 Task: Move the task Improve app security and data encryption to the section Done in the project TreePlan and filter the tasks in the project by Due this week.
Action: Mouse moved to (24, 61)
Screenshot: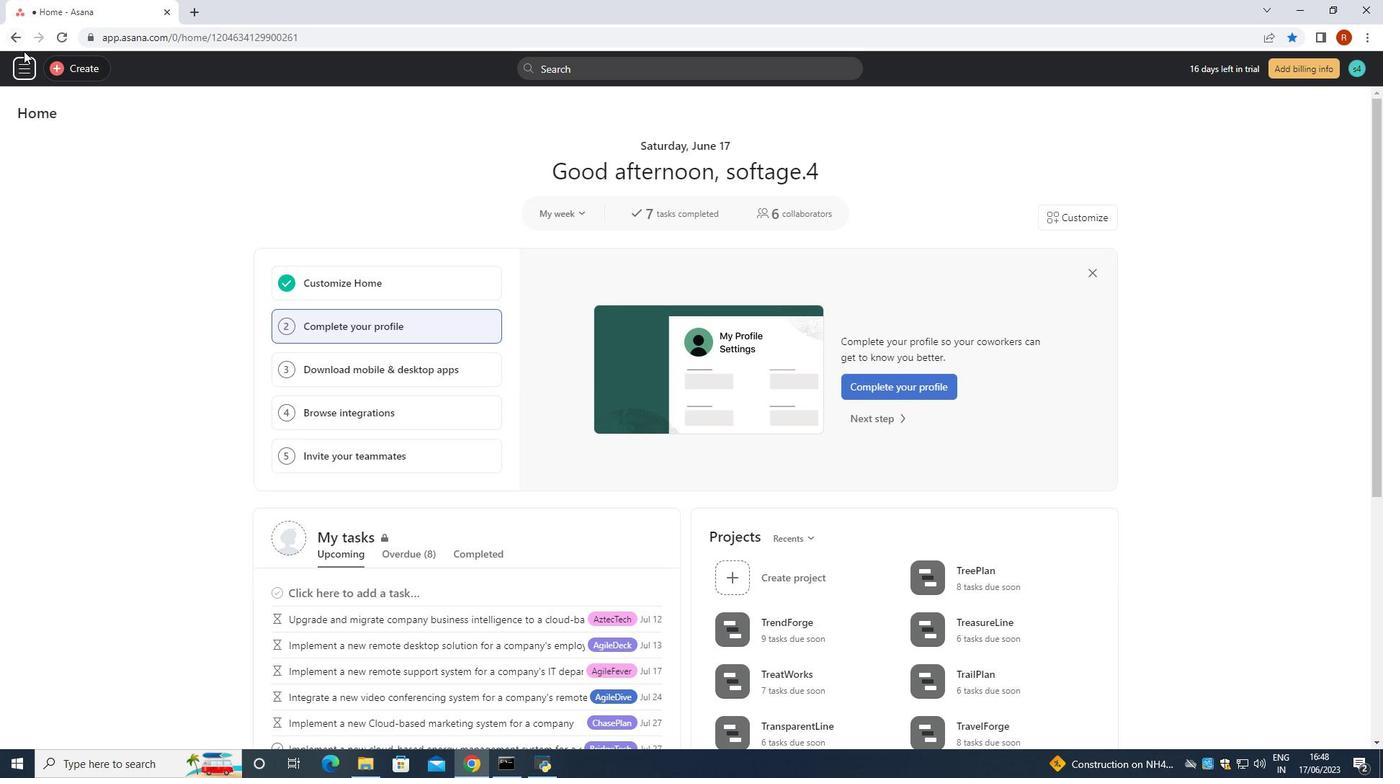 
Action: Mouse pressed left at (24, 61)
Screenshot: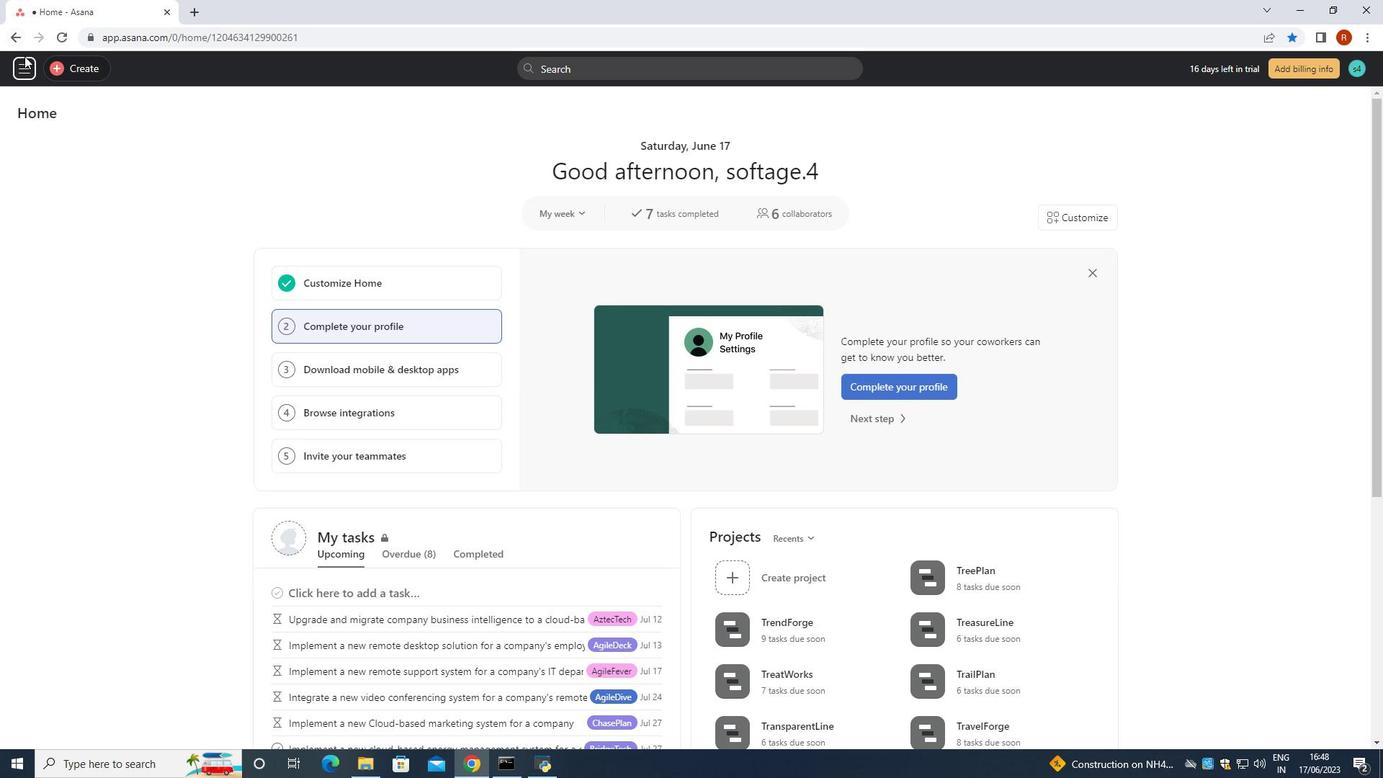 
Action: Mouse moved to (70, 422)
Screenshot: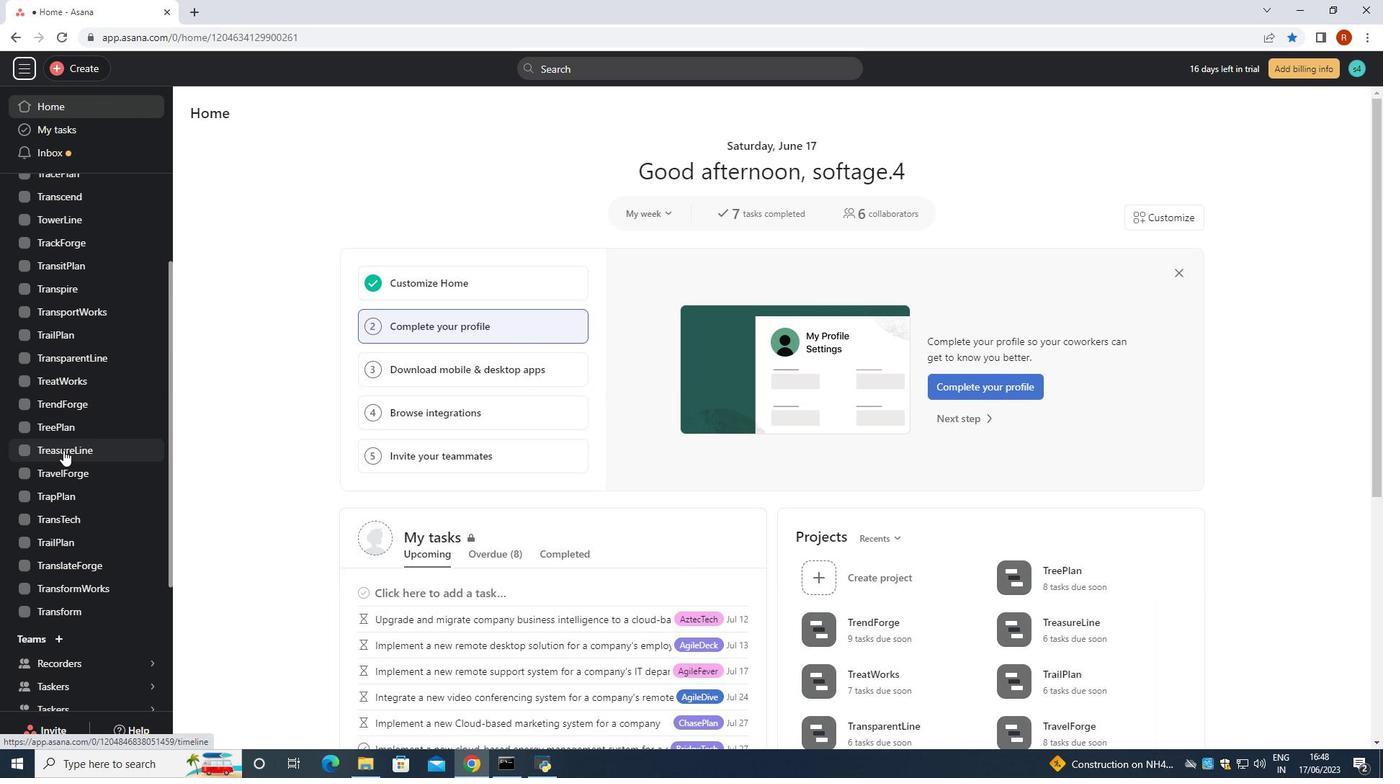 
Action: Mouse pressed left at (70, 422)
Screenshot: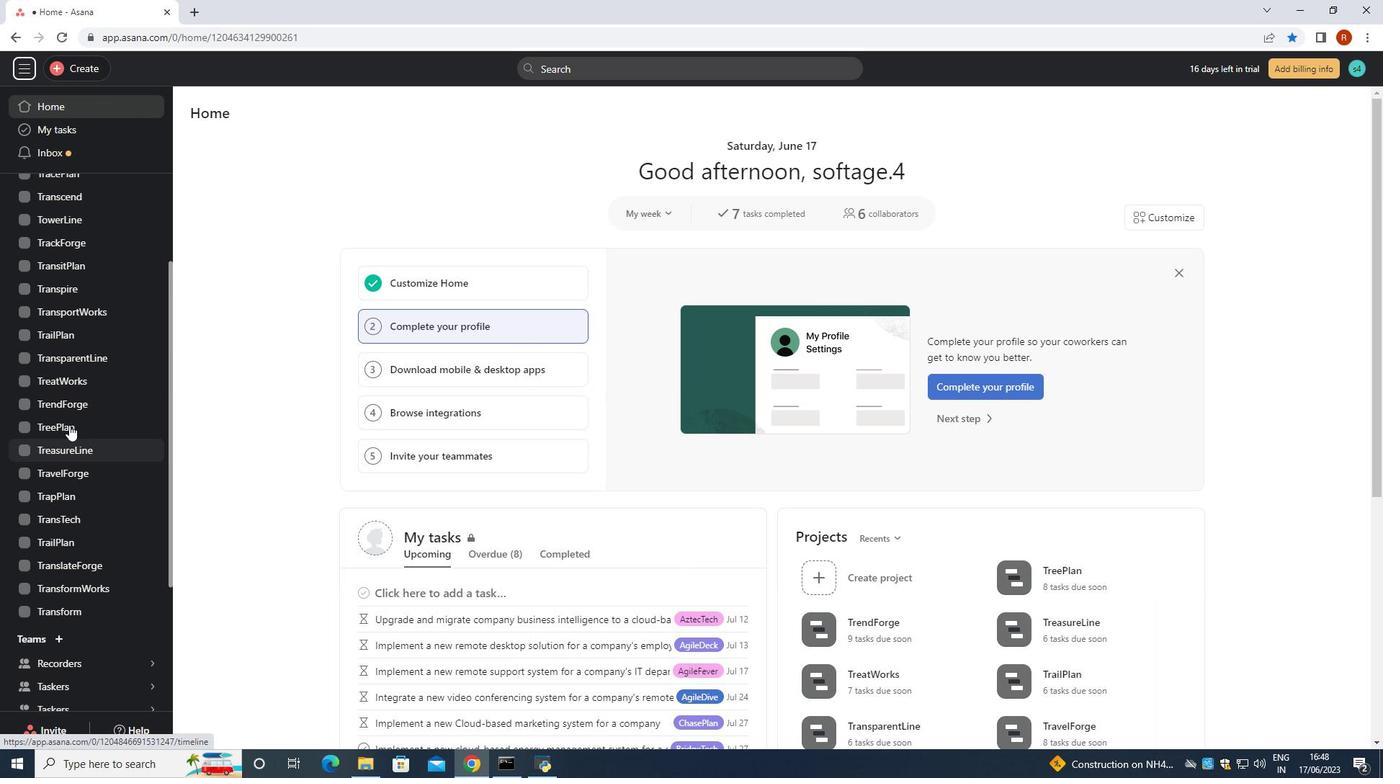 
Action: Mouse moved to (562, 310)
Screenshot: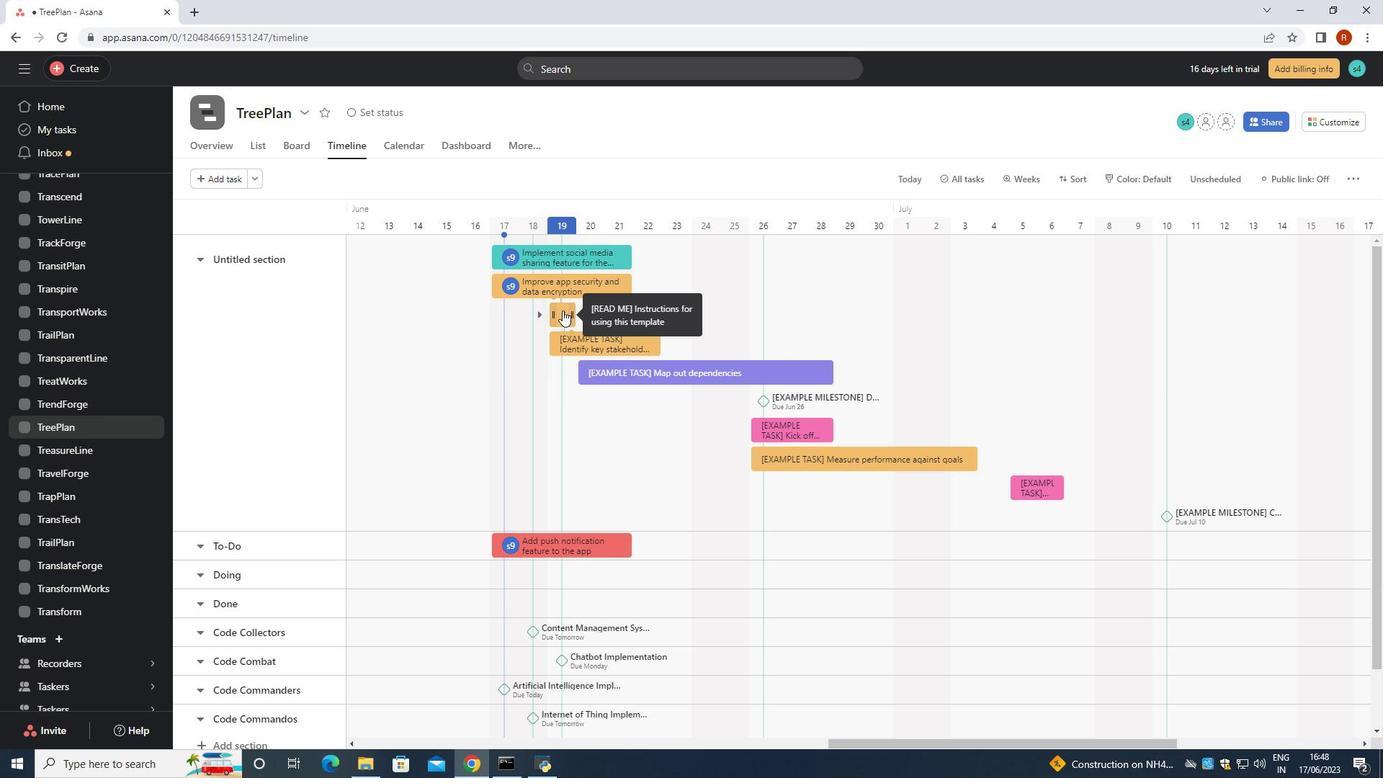 
Action: Mouse scrolled (562, 311) with delta (0, 0)
Screenshot: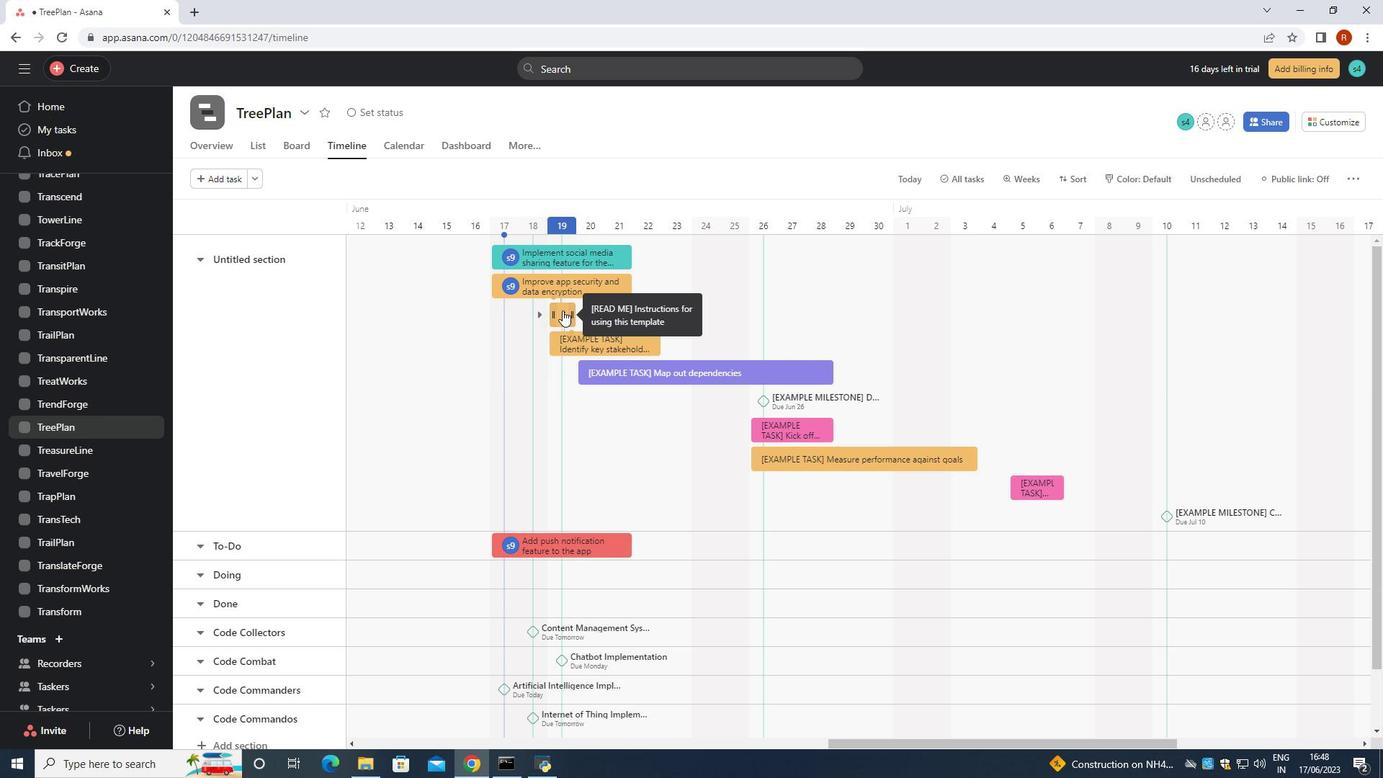 
Action: Mouse moved to (564, 286)
Screenshot: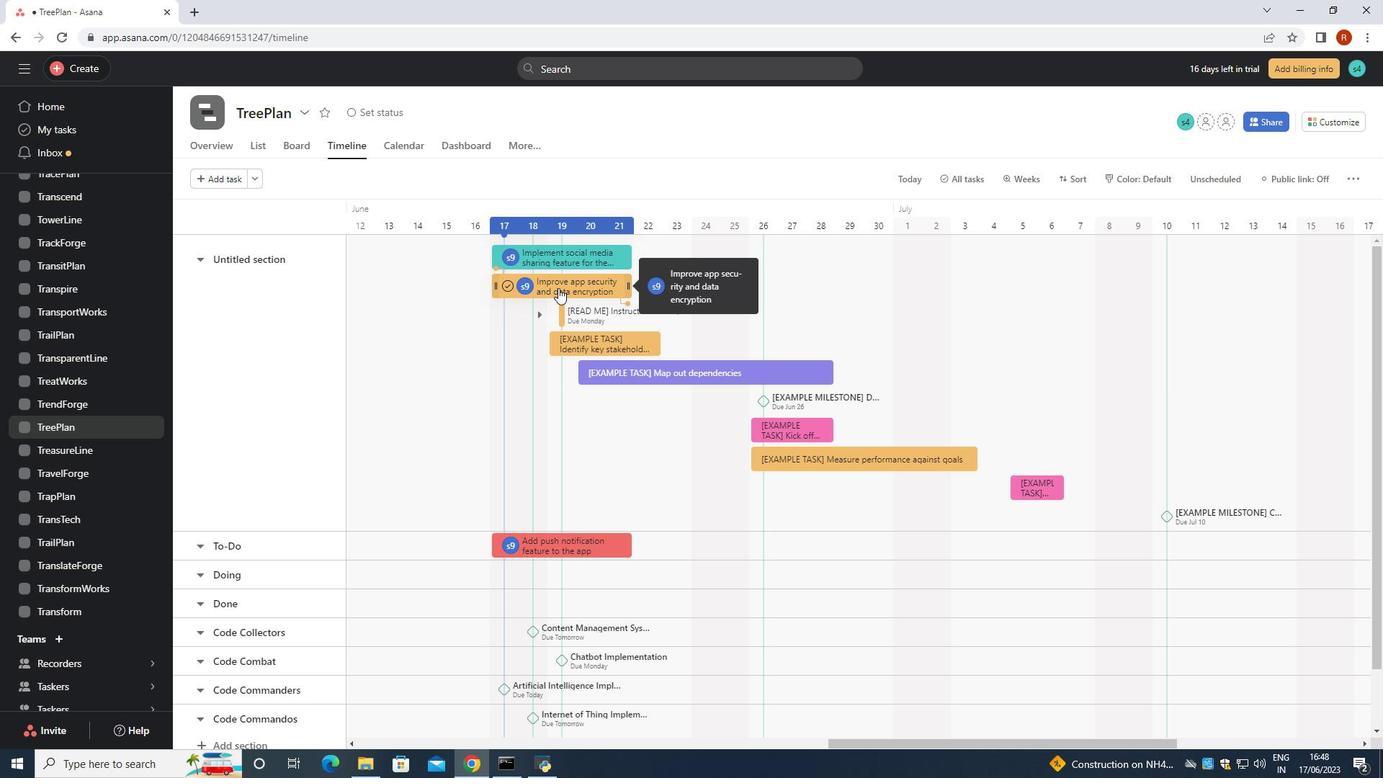 
Action: Mouse pressed left at (564, 286)
Screenshot: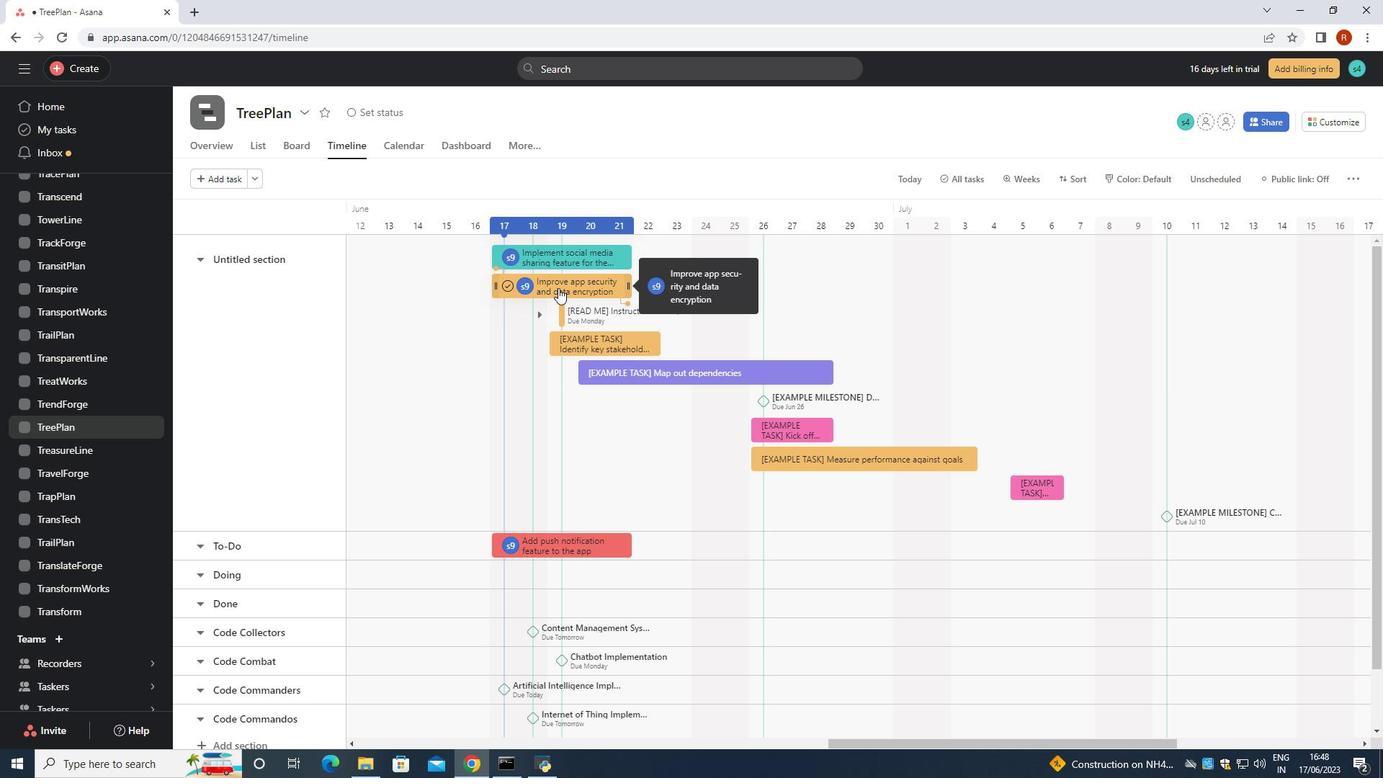 
Action: Mouse moved to (578, 289)
Screenshot: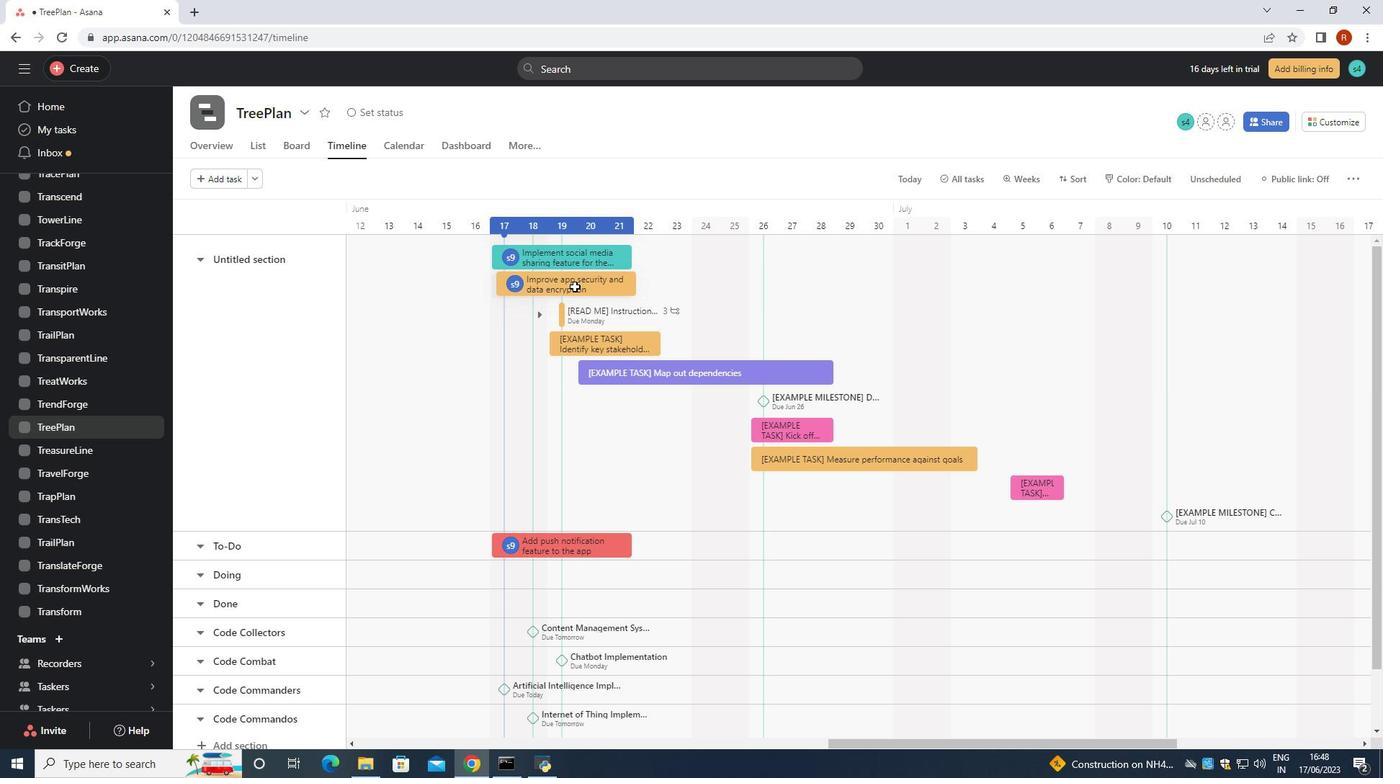 
Action: Mouse pressed left at (578, 289)
Screenshot: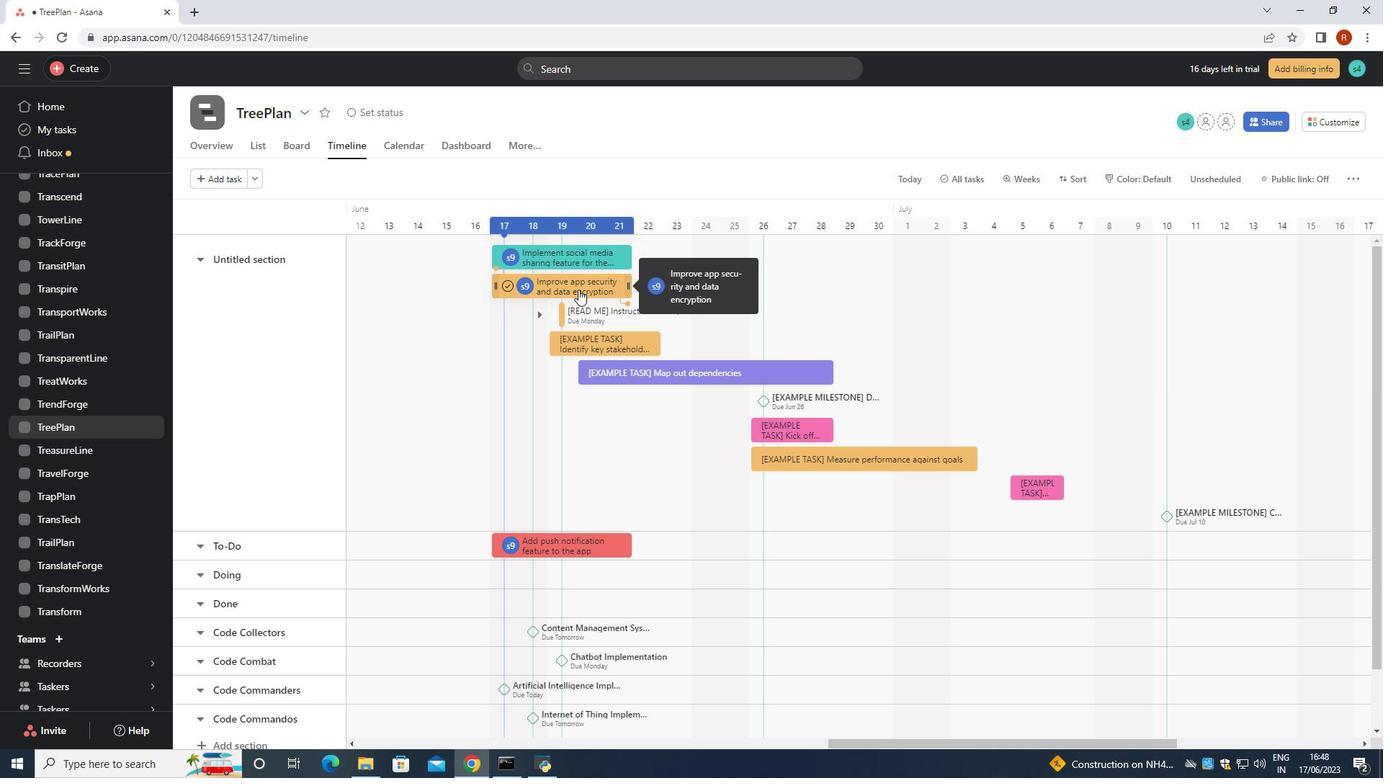 
Action: Mouse moved to (1108, 319)
Screenshot: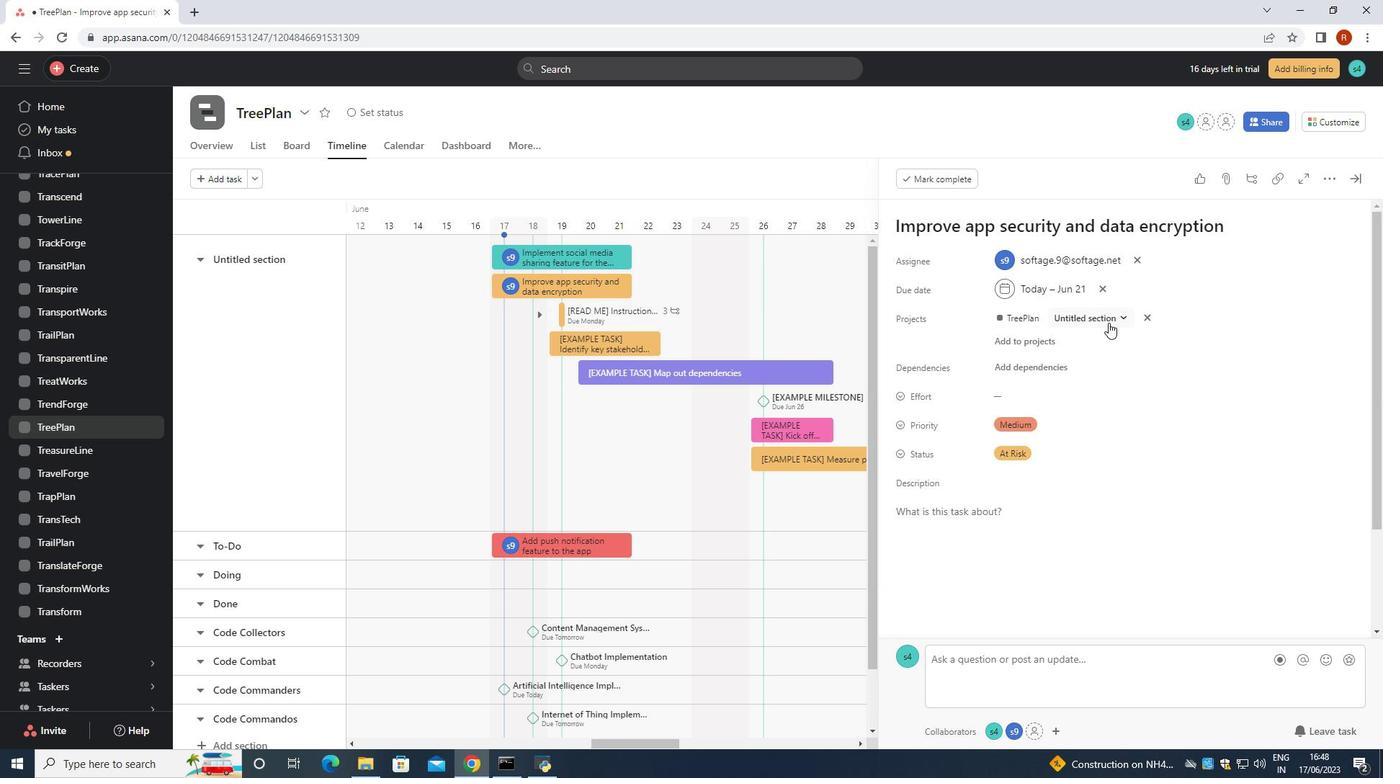 
Action: Mouse pressed left at (1108, 319)
Screenshot: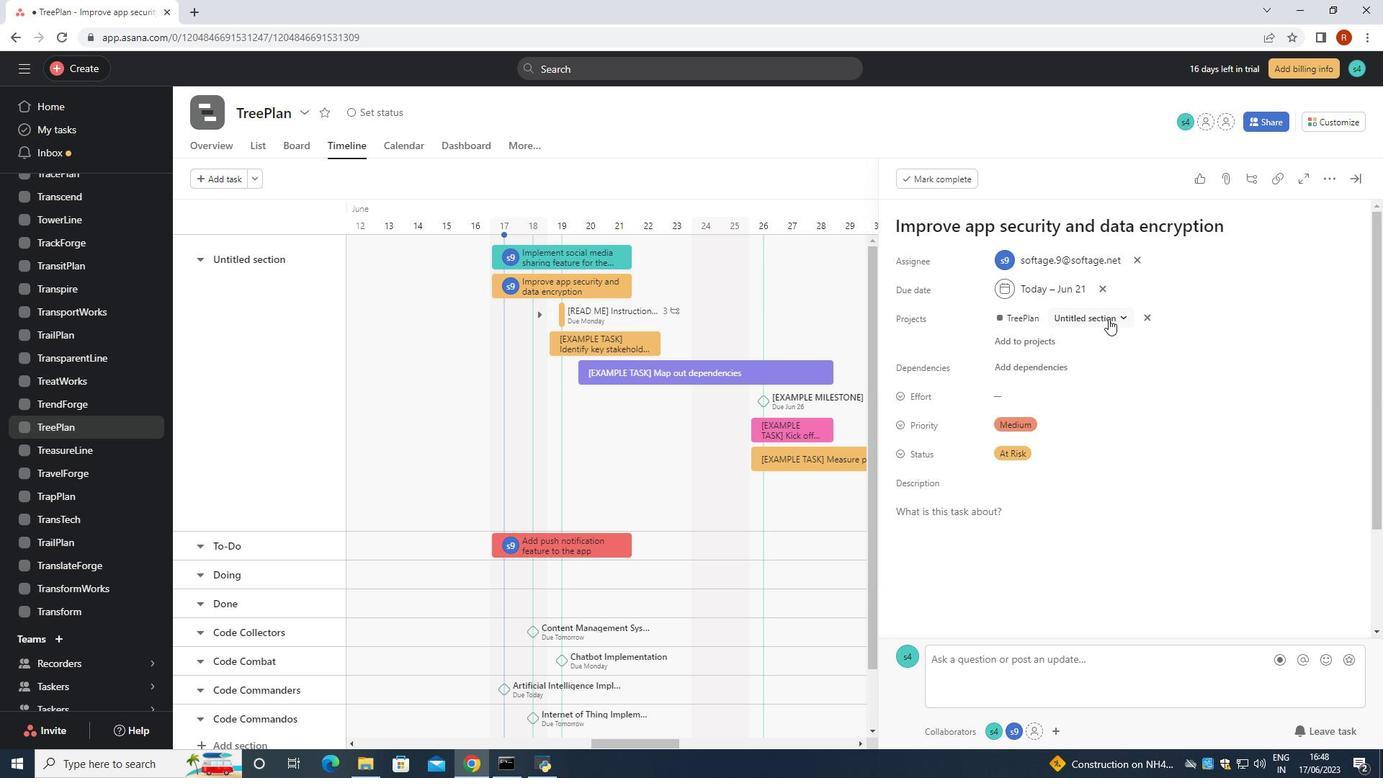 
Action: Mouse moved to (1046, 428)
Screenshot: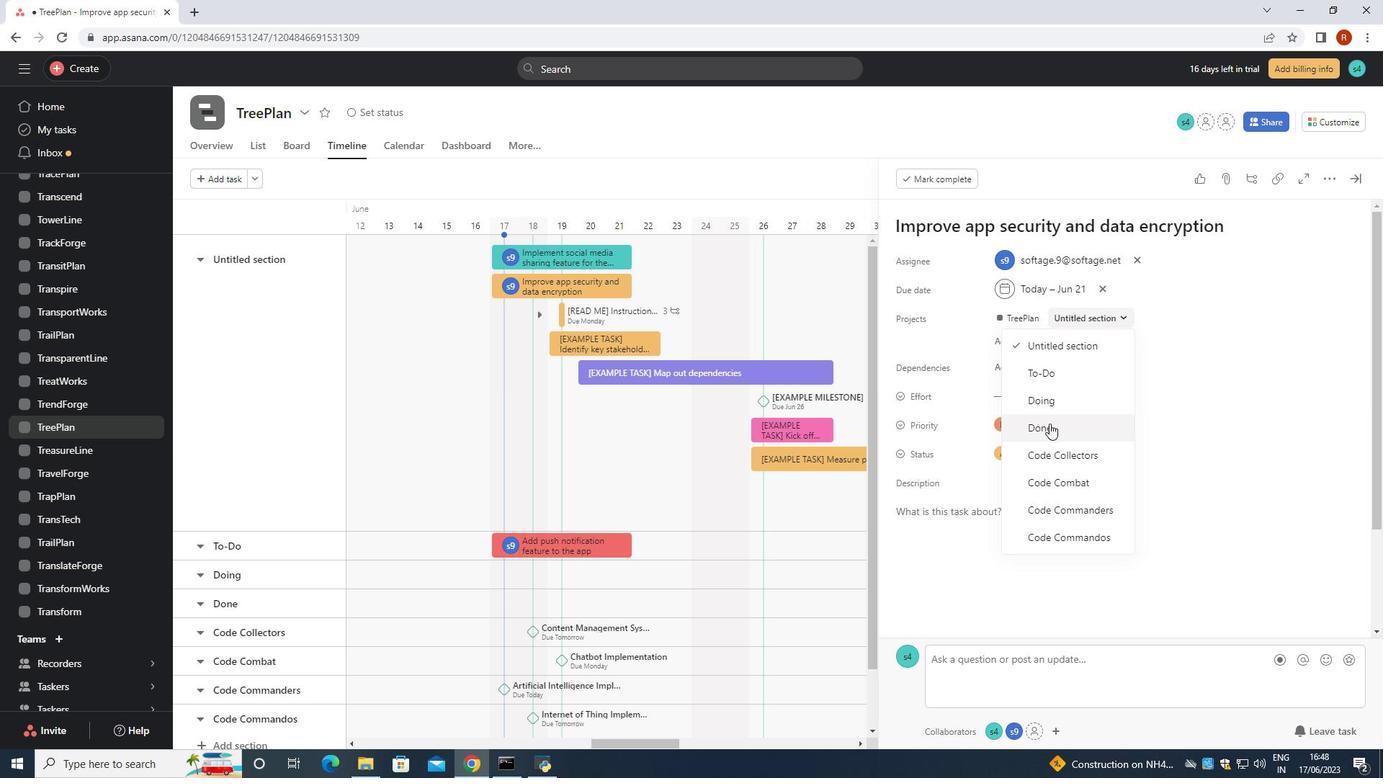 
Action: Mouse pressed left at (1046, 428)
Screenshot: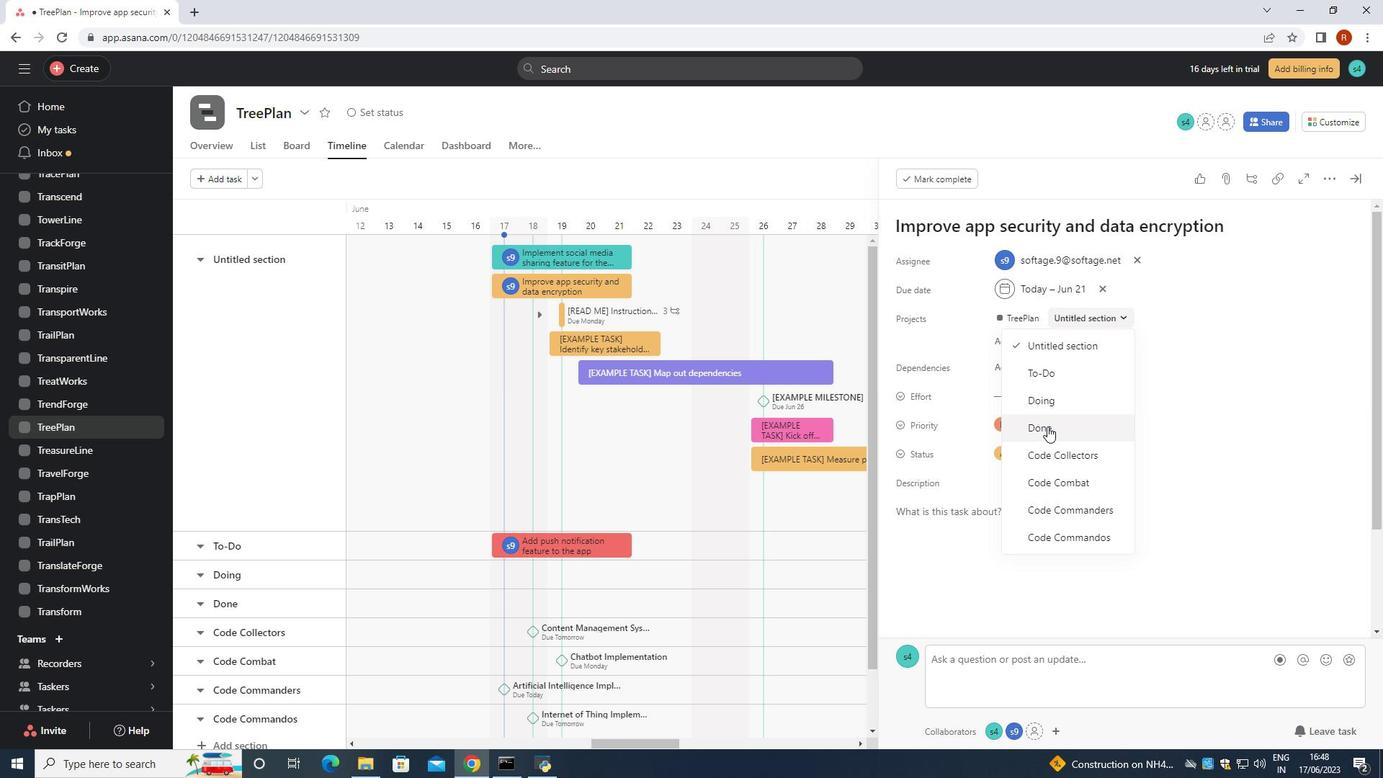 
Action: Mouse moved to (242, 146)
Screenshot: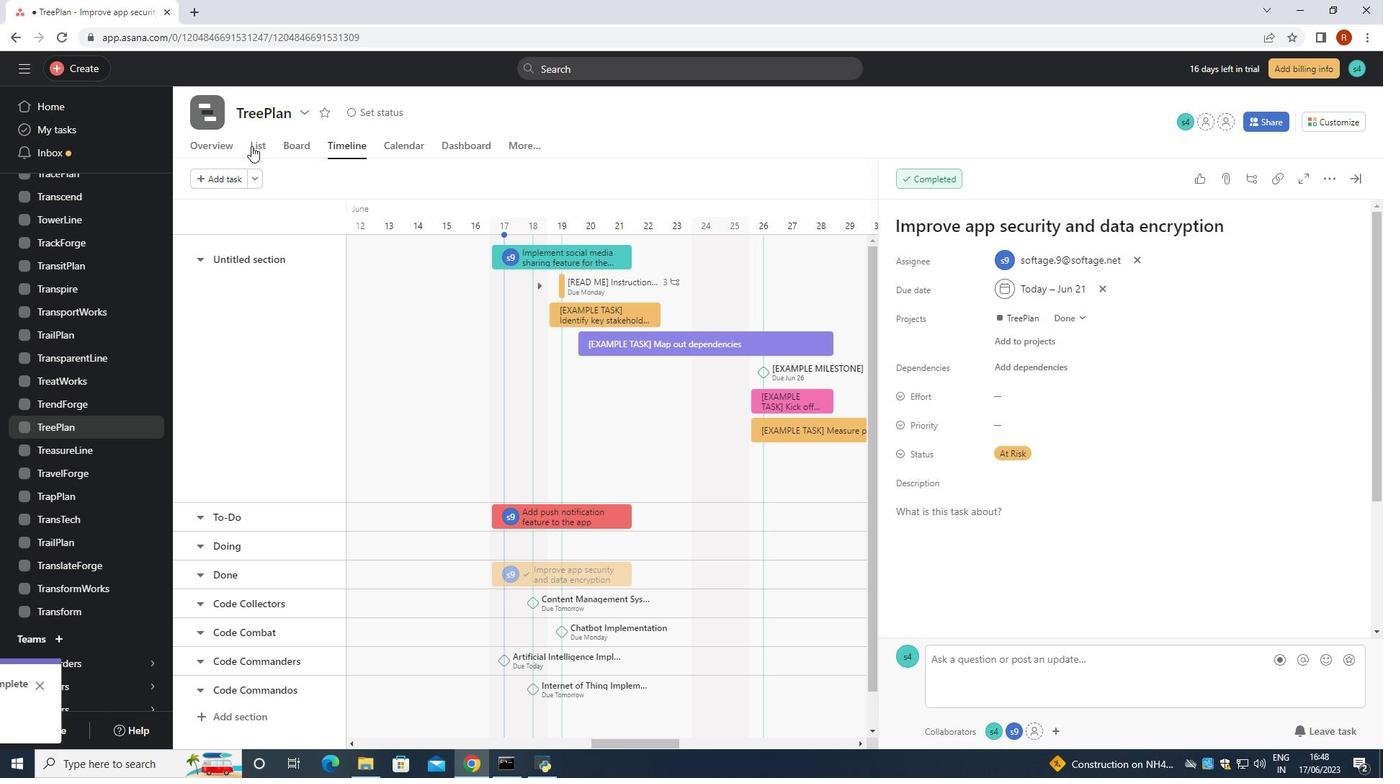 
Action: Mouse pressed left at (242, 146)
Screenshot: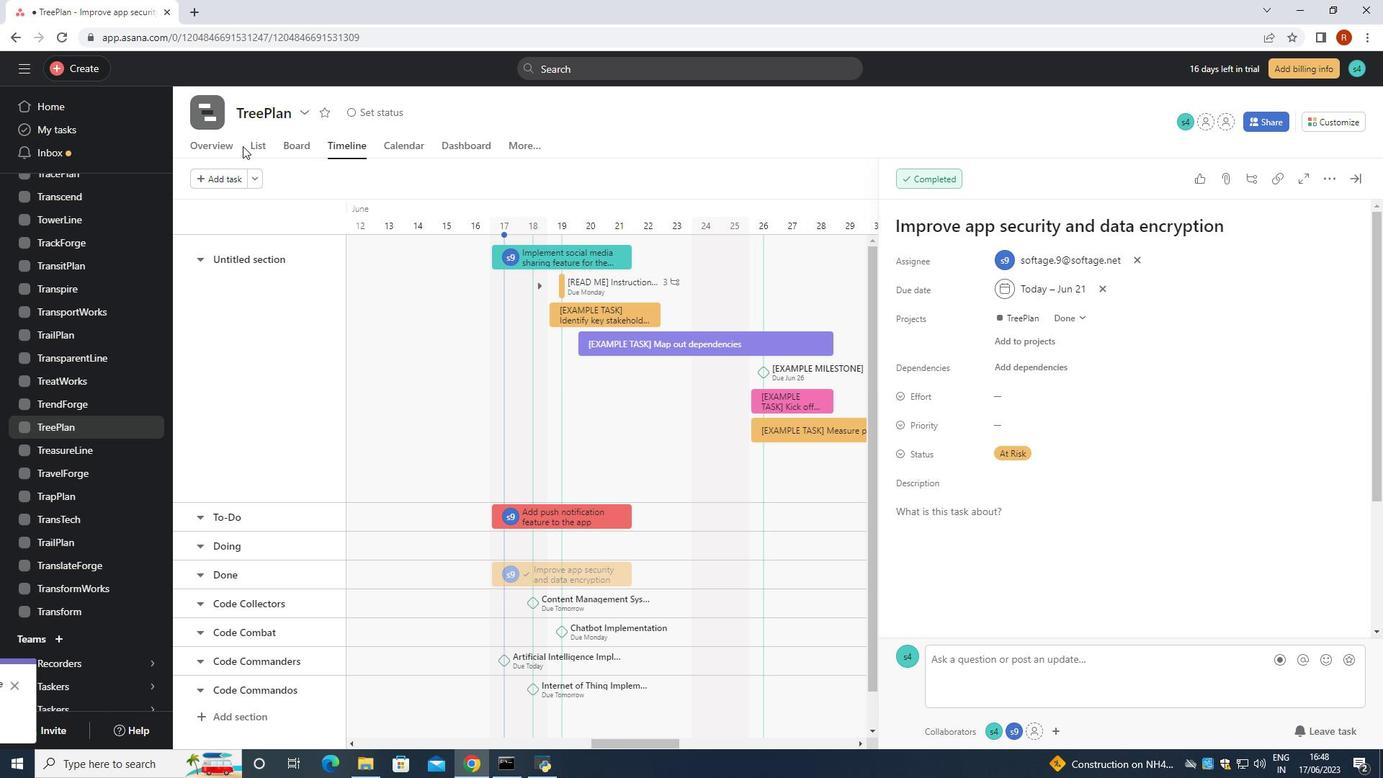 
Action: Mouse moved to (252, 152)
Screenshot: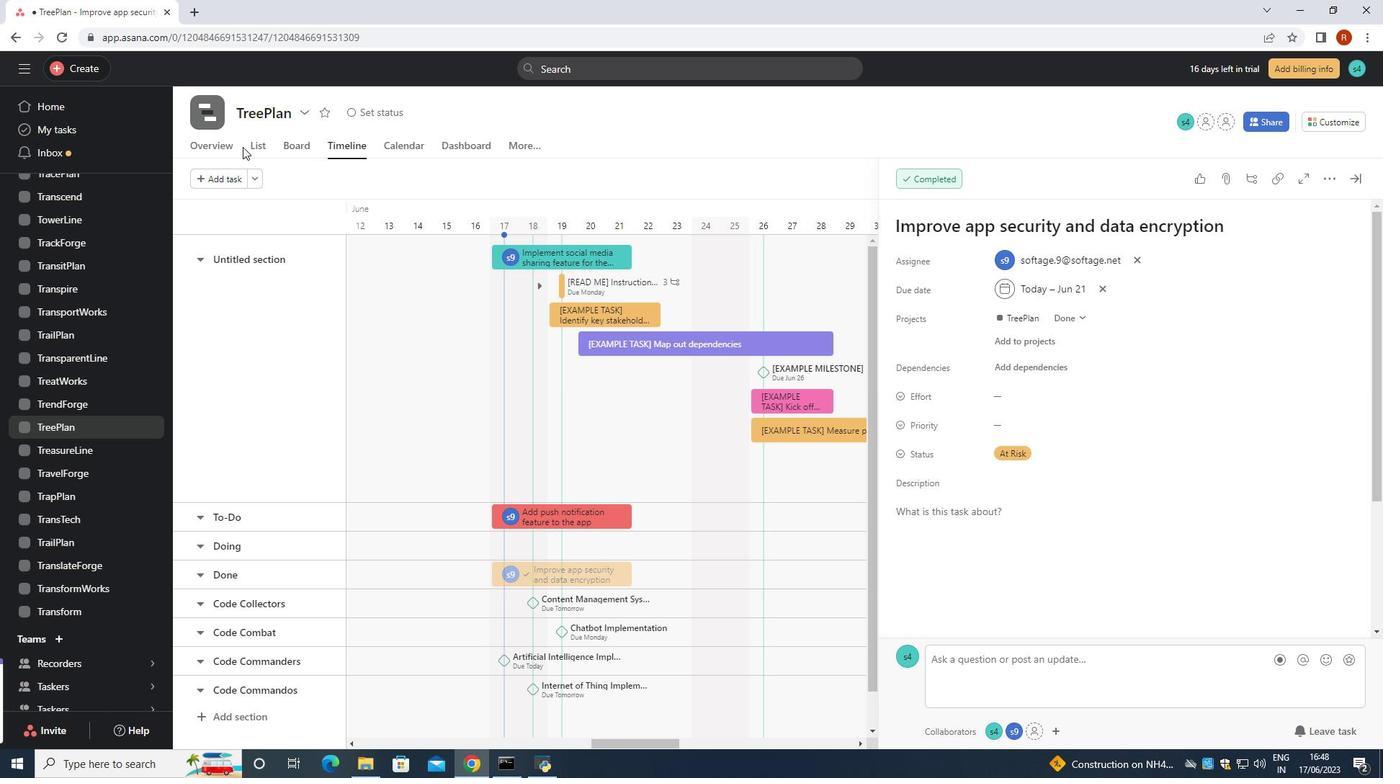 
Action: Mouse pressed left at (252, 152)
Screenshot: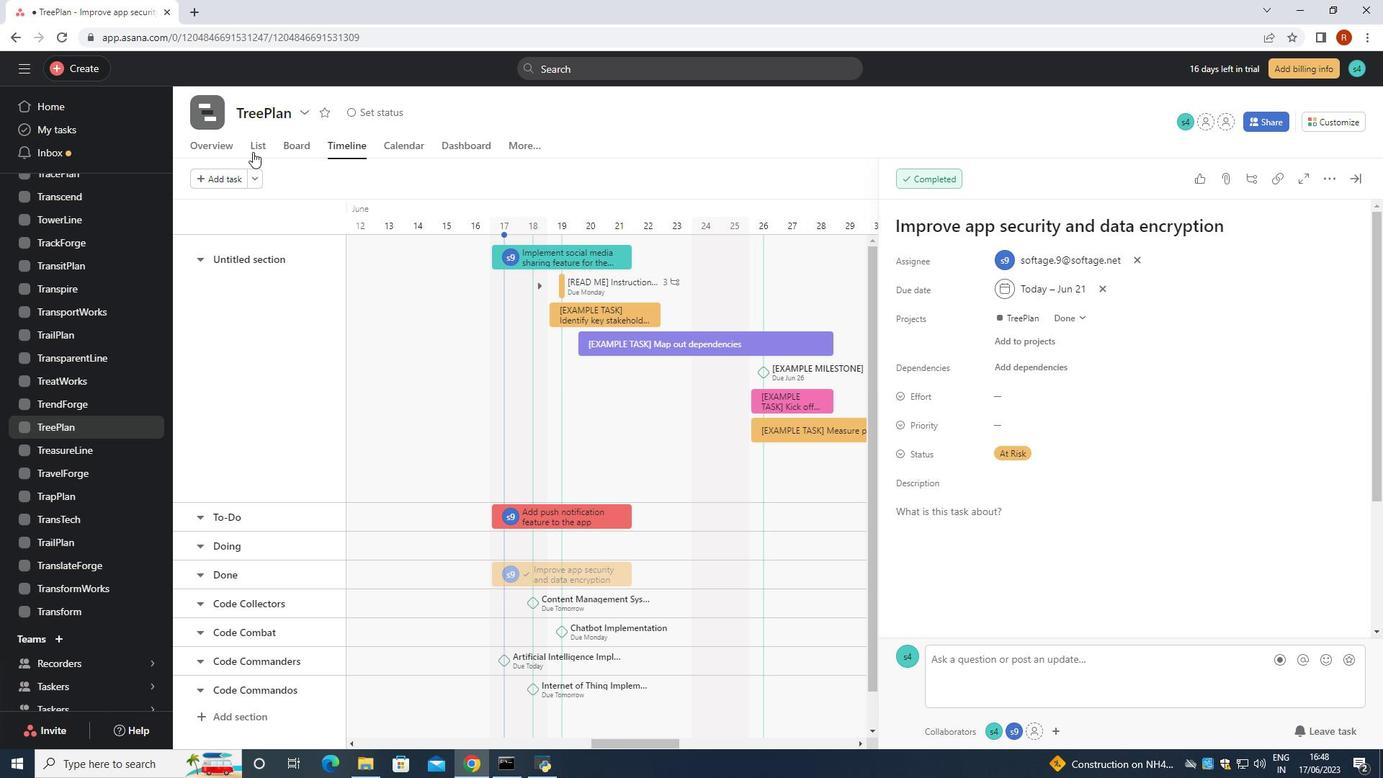 
Action: Mouse moved to (300, 176)
Screenshot: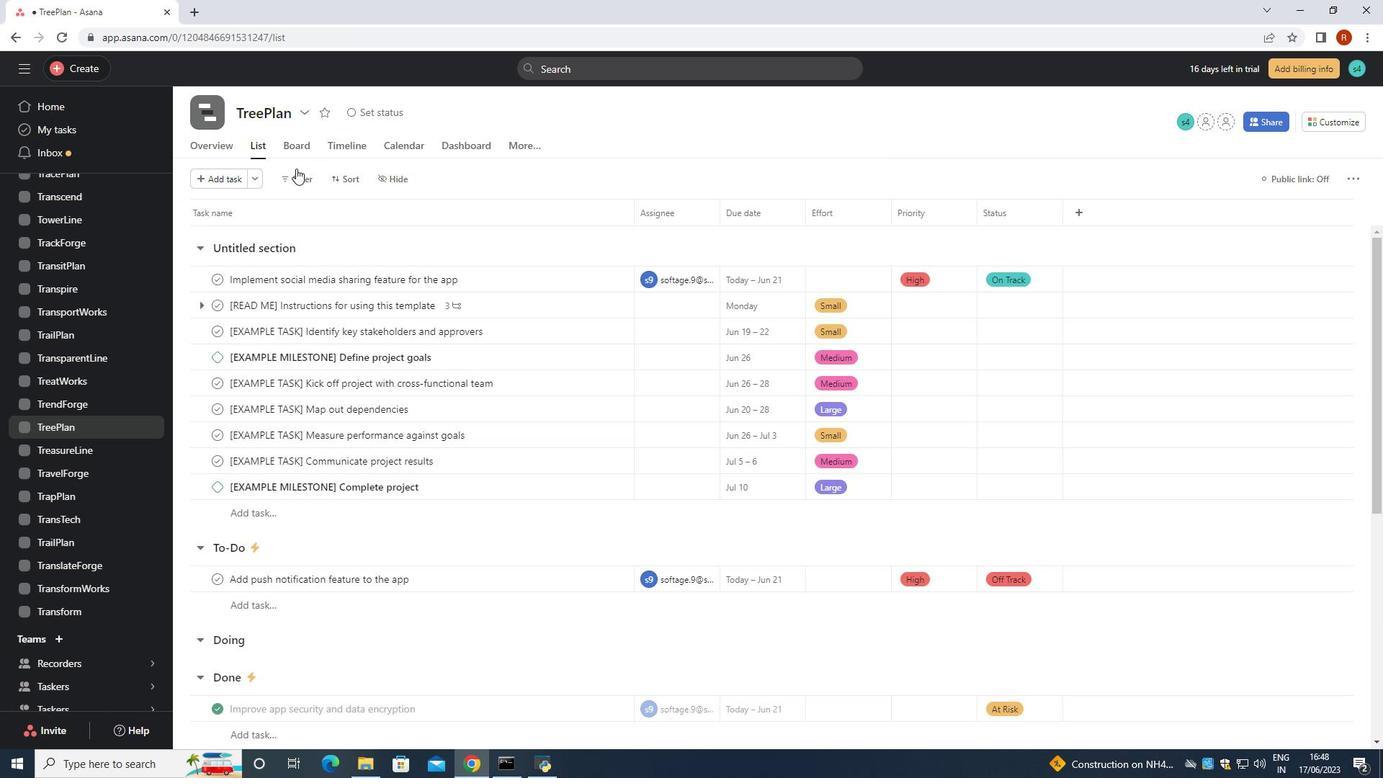 
Action: Mouse pressed left at (300, 176)
Screenshot: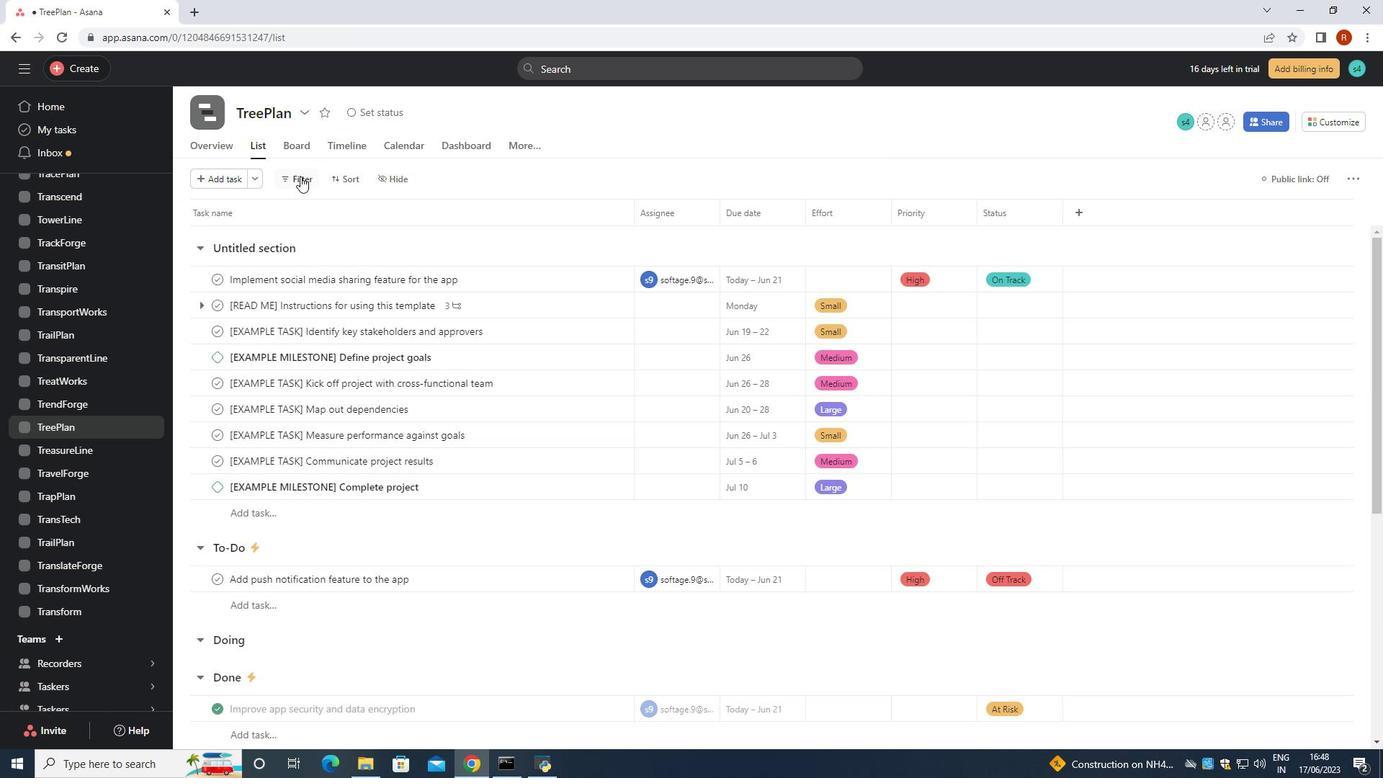 
Action: Mouse moved to (342, 260)
Screenshot: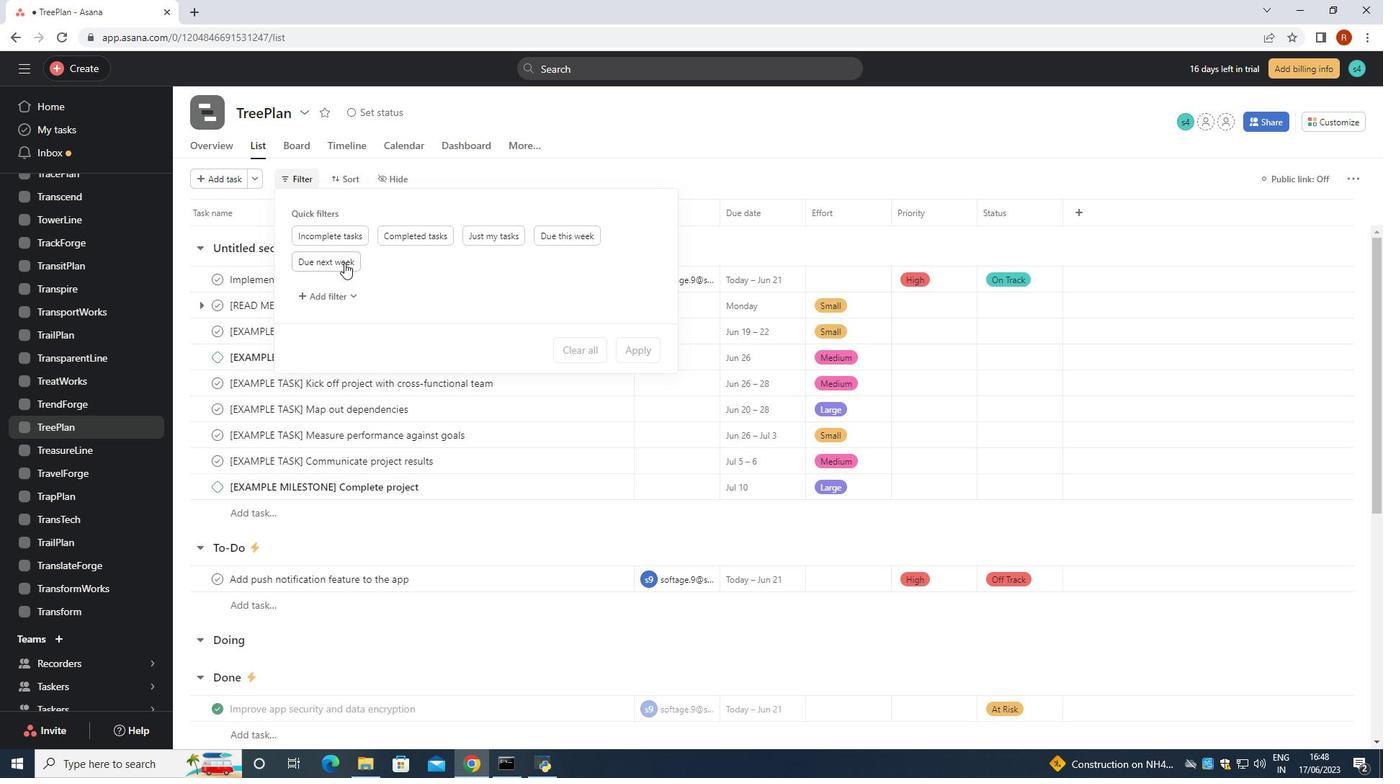 
Action: Mouse pressed left at (342, 260)
Screenshot: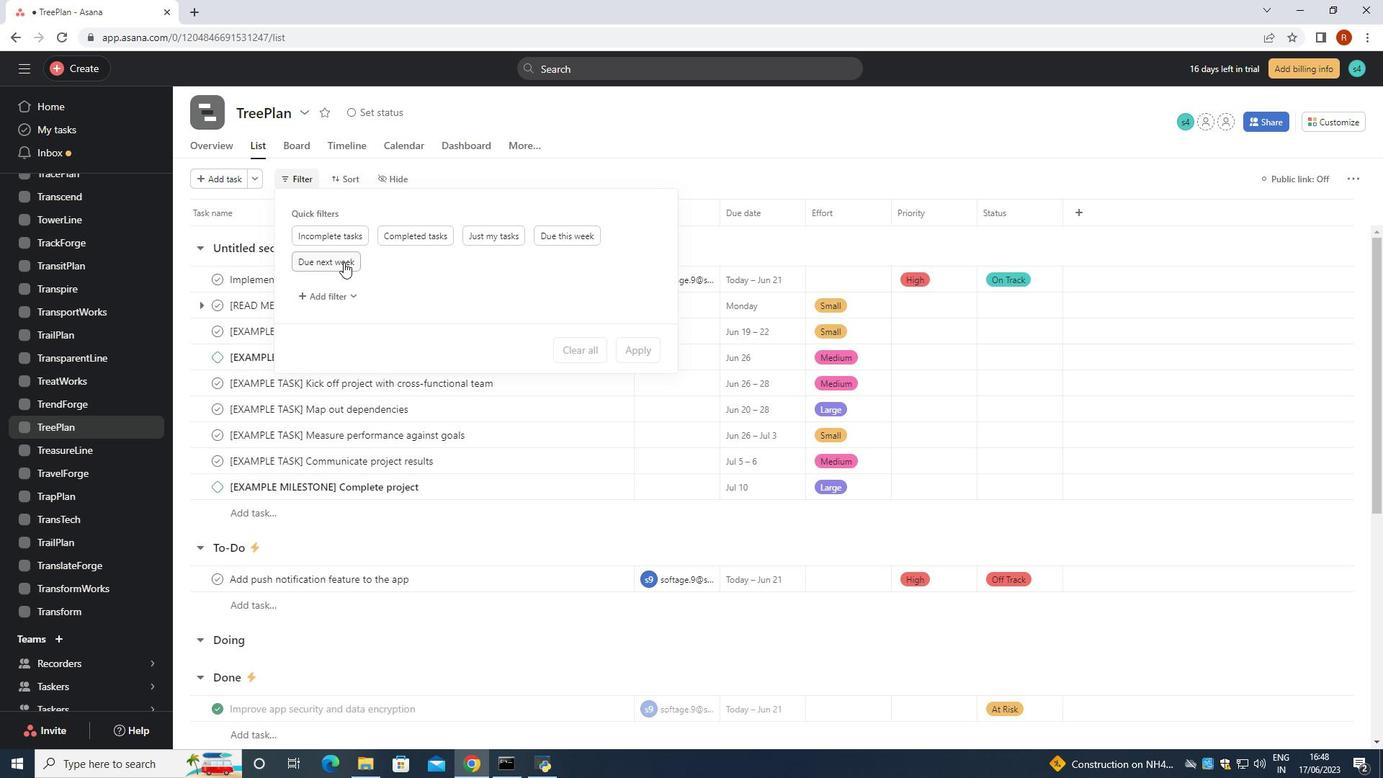 
Action: Mouse moved to (338, 180)
Screenshot: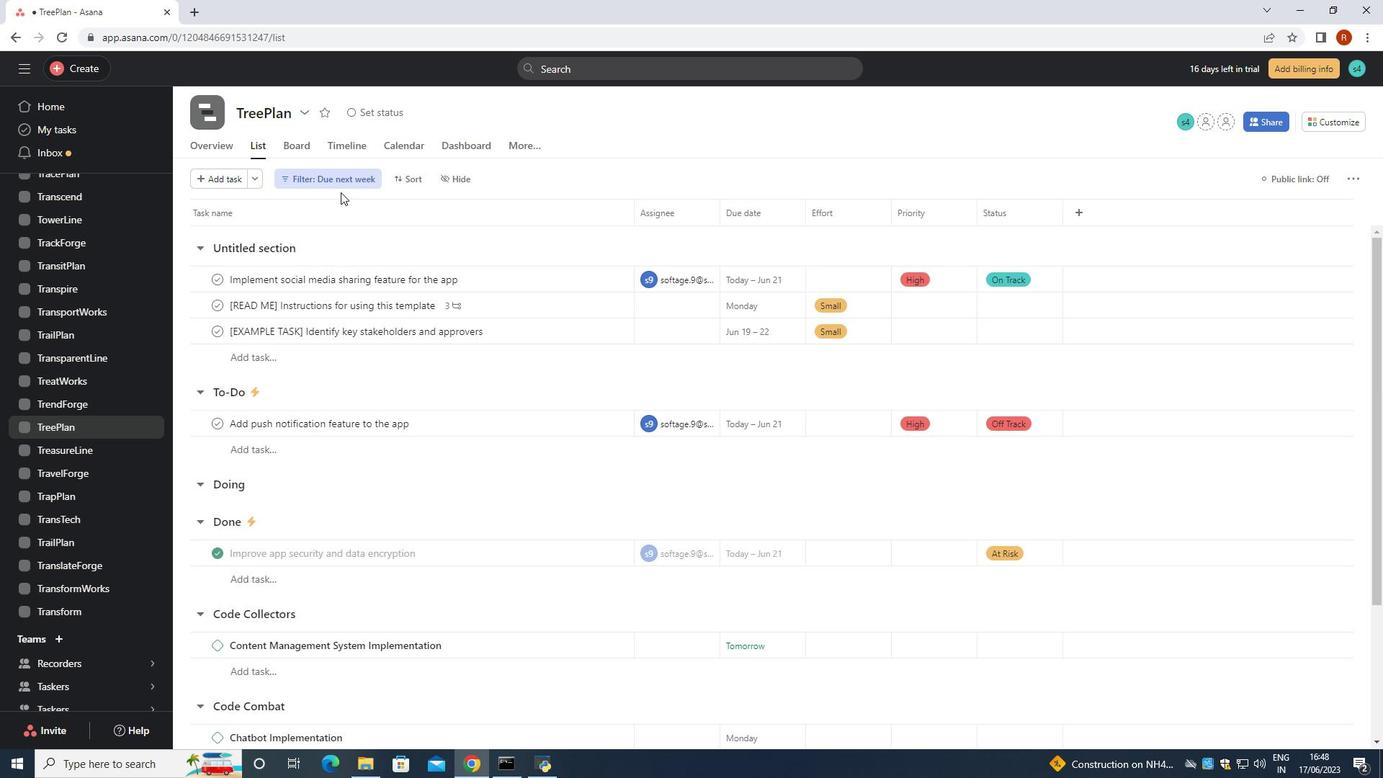 
Action: Mouse pressed left at (338, 180)
Screenshot: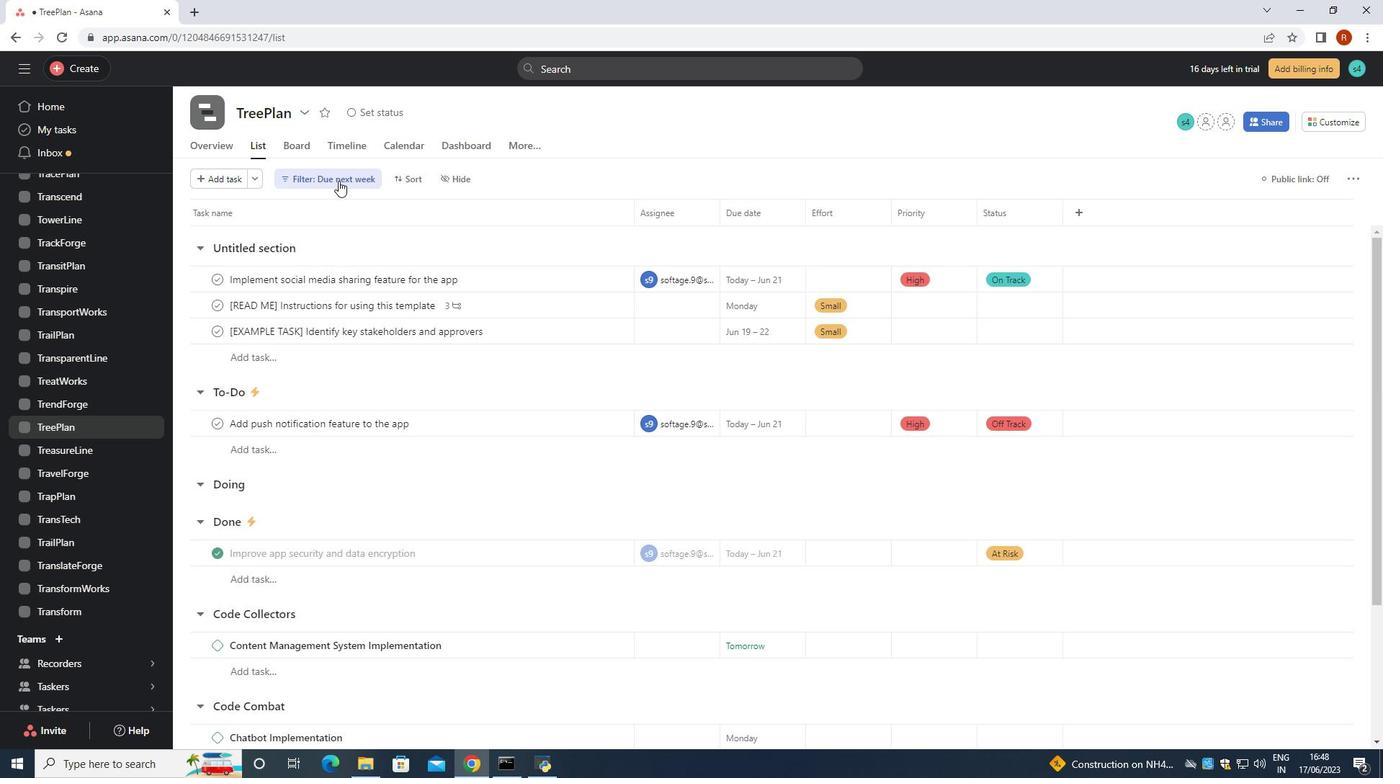
Action: Mouse moved to (459, 310)
Screenshot: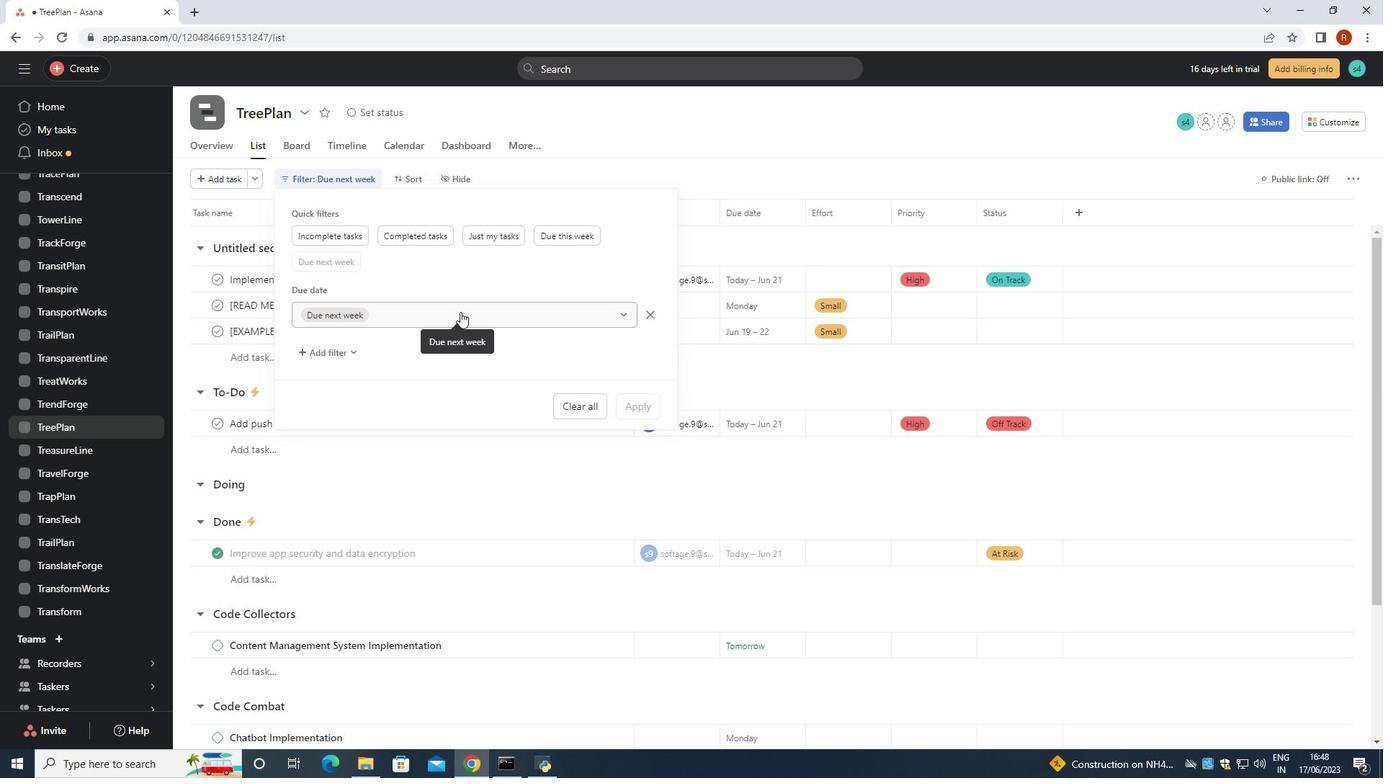 
Action: Mouse pressed left at (459, 310)
Screenshot: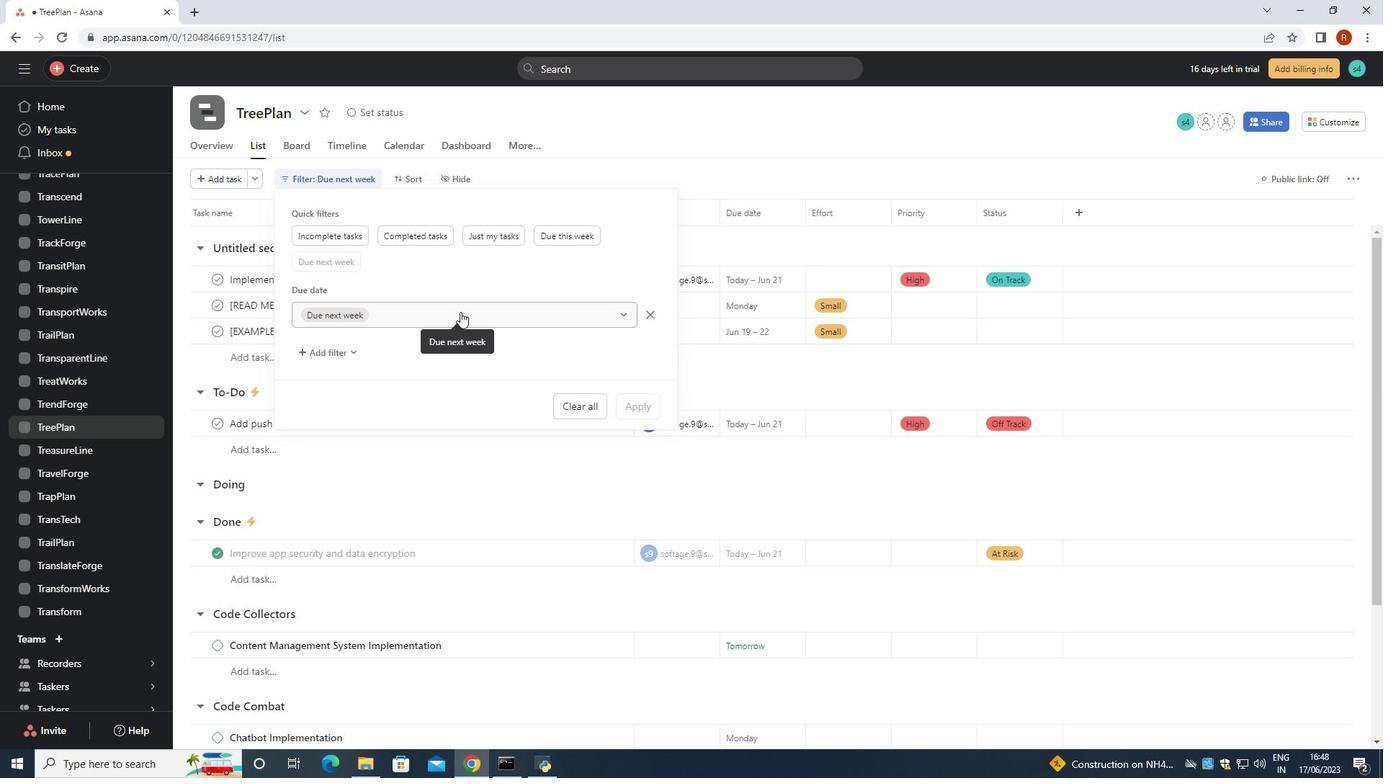 
Action: Mouse moved to (374, 409)
Screenshot: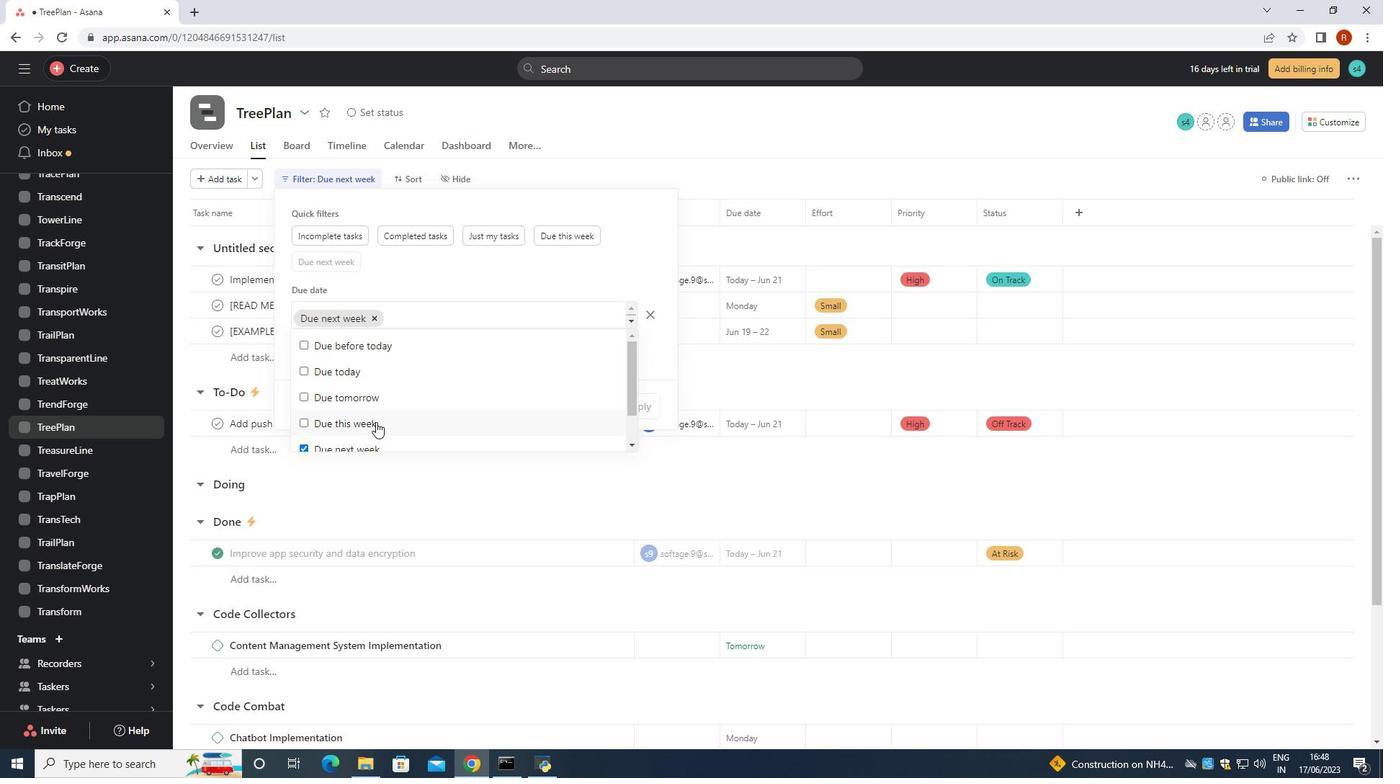 
Action: Mouse scrolled (374, 408) with delta (0, 0)
Screenshot: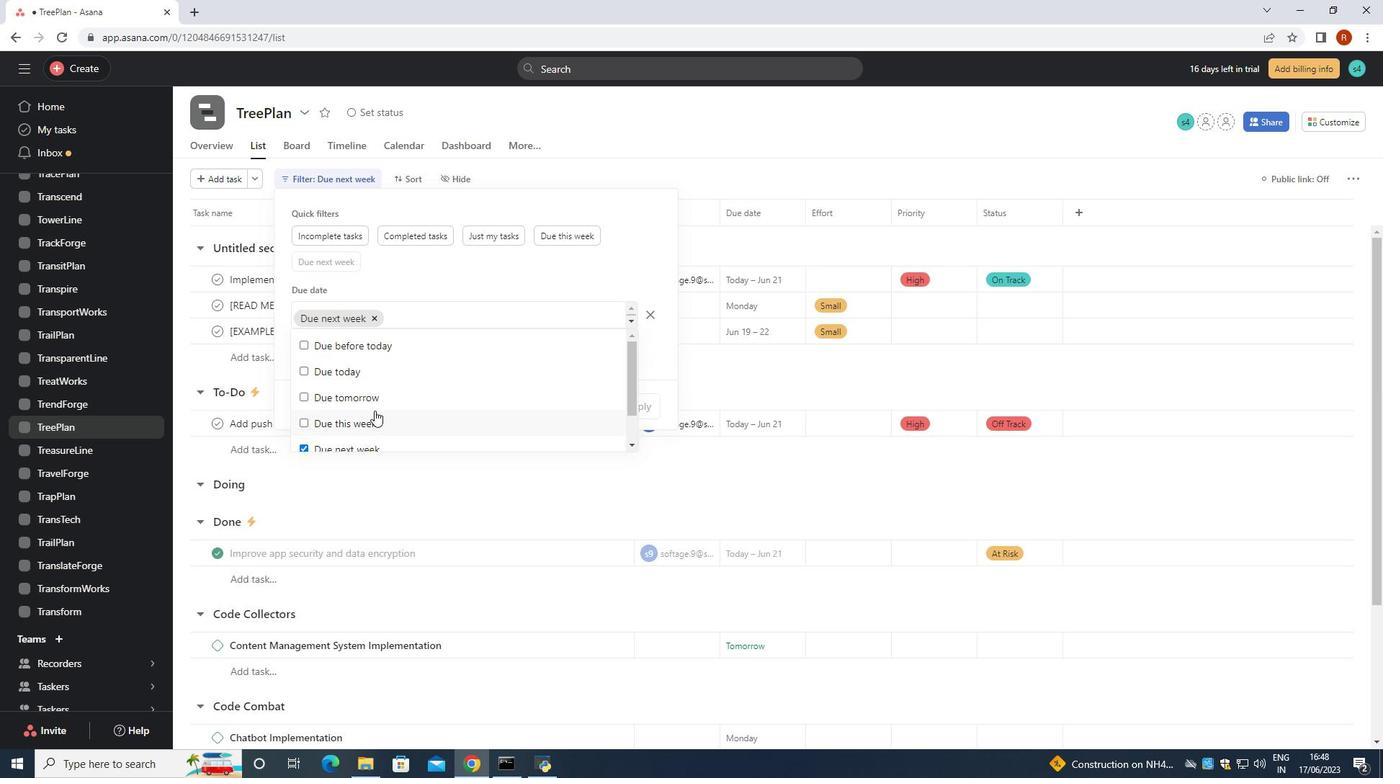 
Action: Mouse moved to (374, 409)
Screenshot: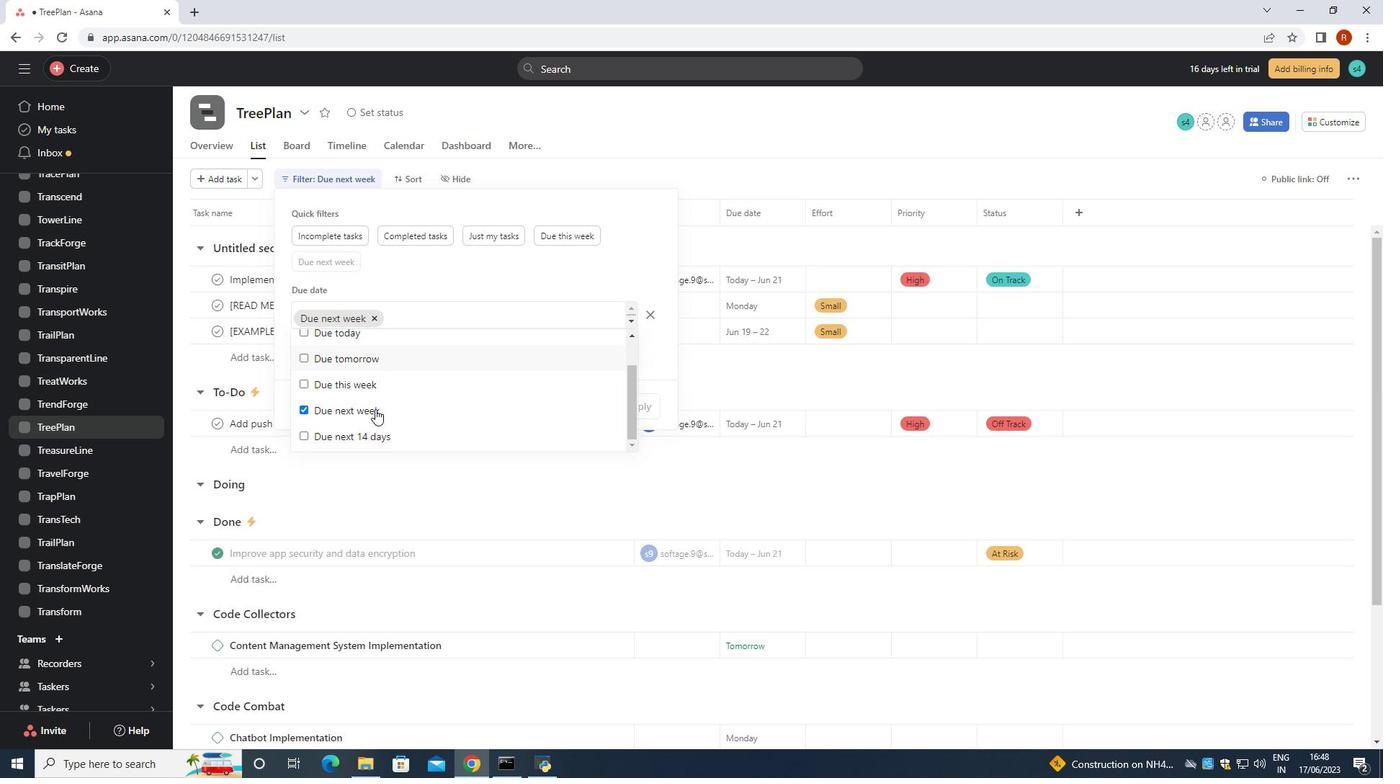 
Action: Mouse pressed left at (374, 409)
Screenshot: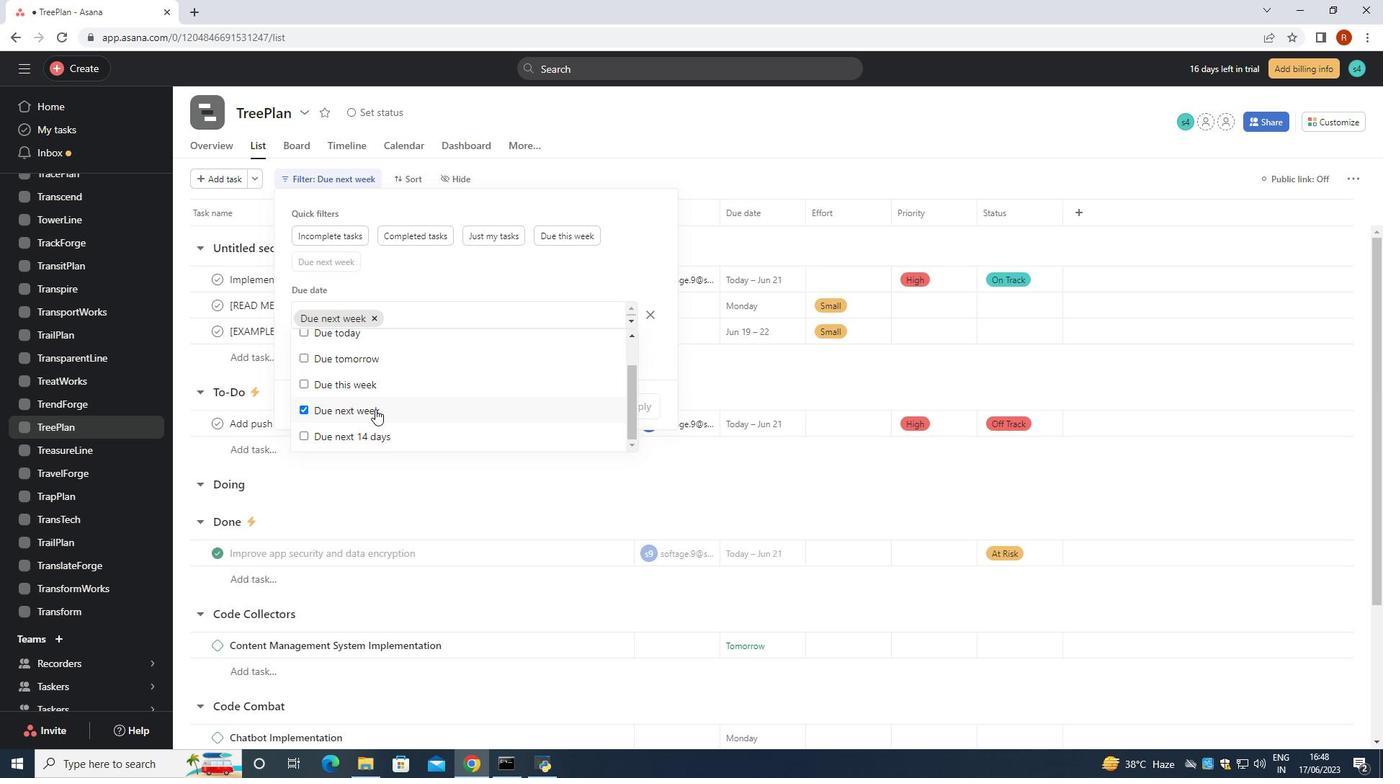 
Action: Mouse moved to (654, 315)
Screenshot: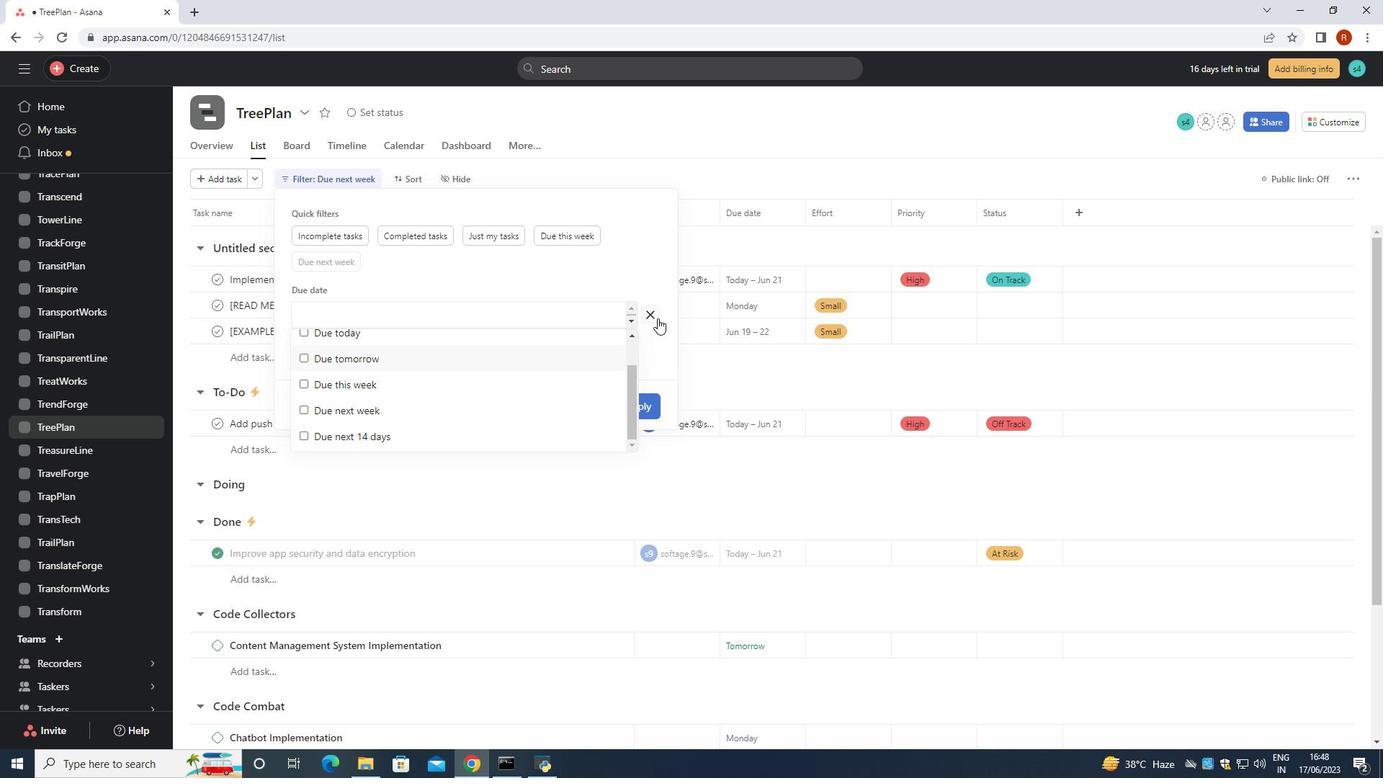 
Action: Mouse pressed left at (654, 315)
Screenshot: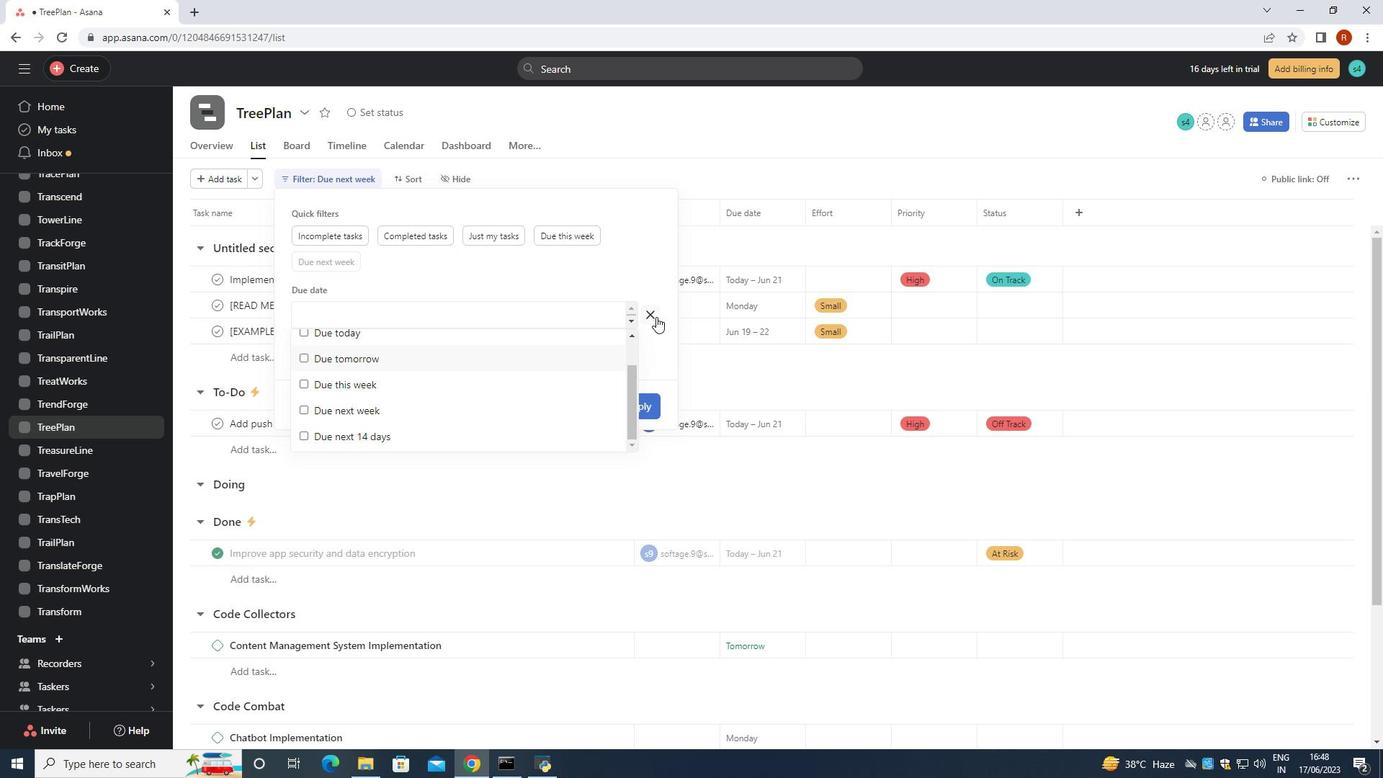 
Action: Mouse moved to (641, 349)
Screenshot: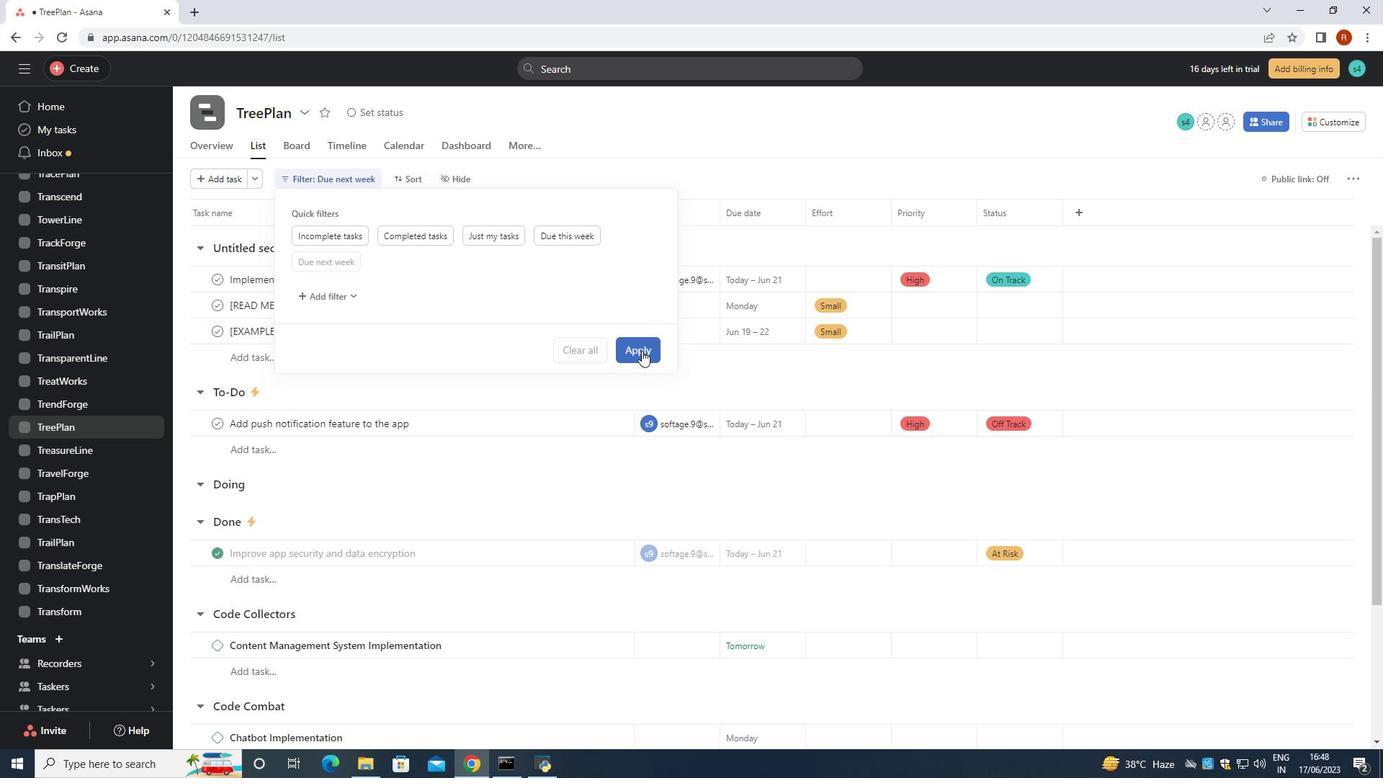 
Action: Mouse pressed left at (641, 349)
Screenshot: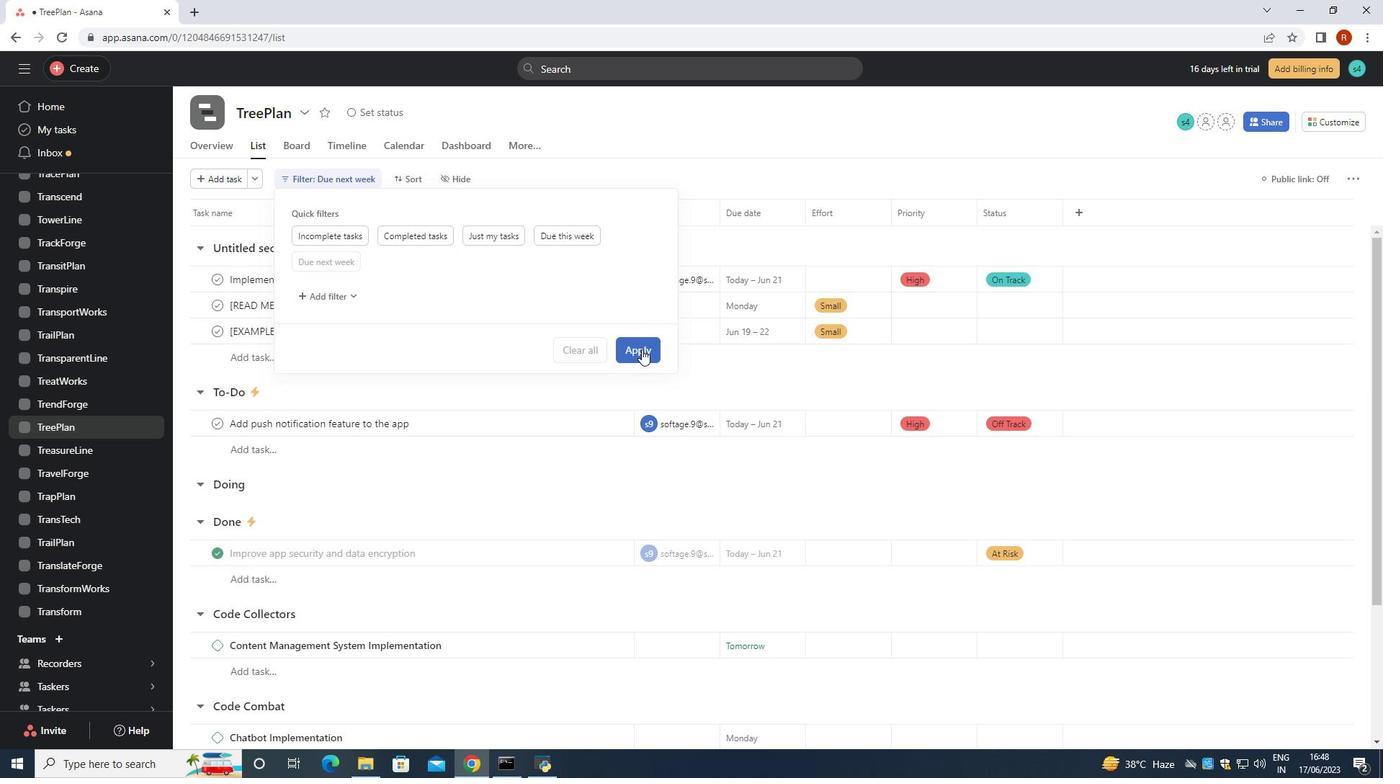 
